 Task: Find connections with filter location Mosbach with filter topic #entrepreneurwith filter profile language English with filter current company JBEGlobal.com Job Portal with filter school Kongunadu College of Engineering and Technology with filter industry Wholesale Apparel and Sewing Supplies with filter service category Homeowners Insurance with filter keywords title Geological Engineer
Action: Mouse moved to (584, 52)
Screenshot: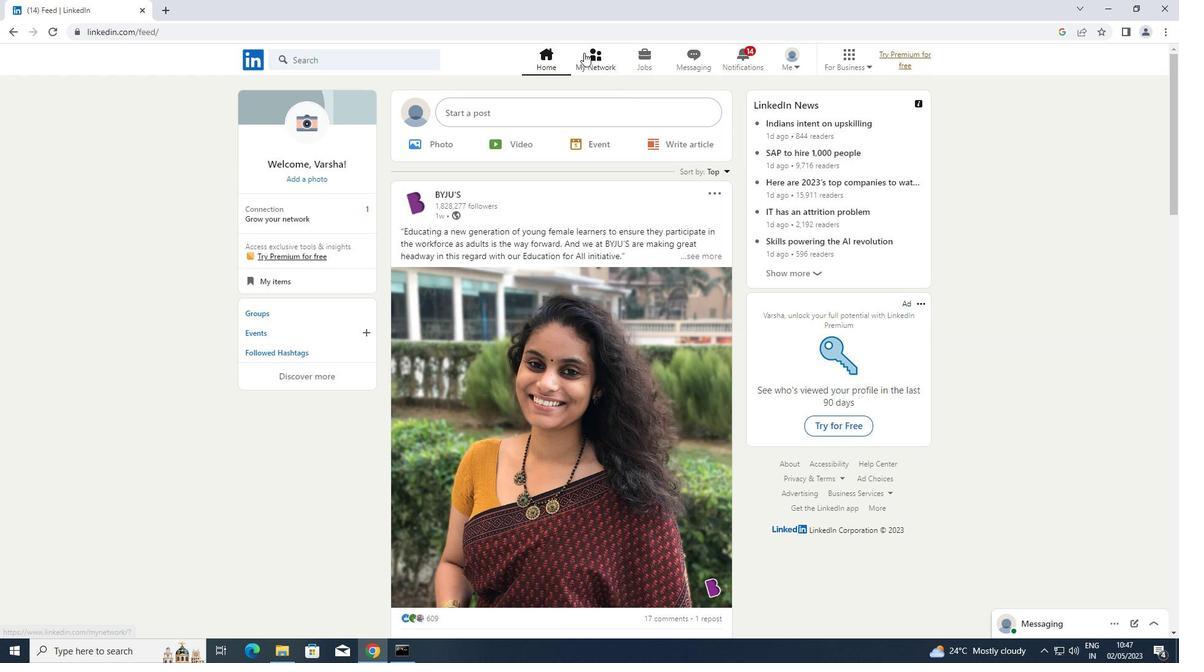 
Action: Mouse pressed left at (584, 52)
Screenshot: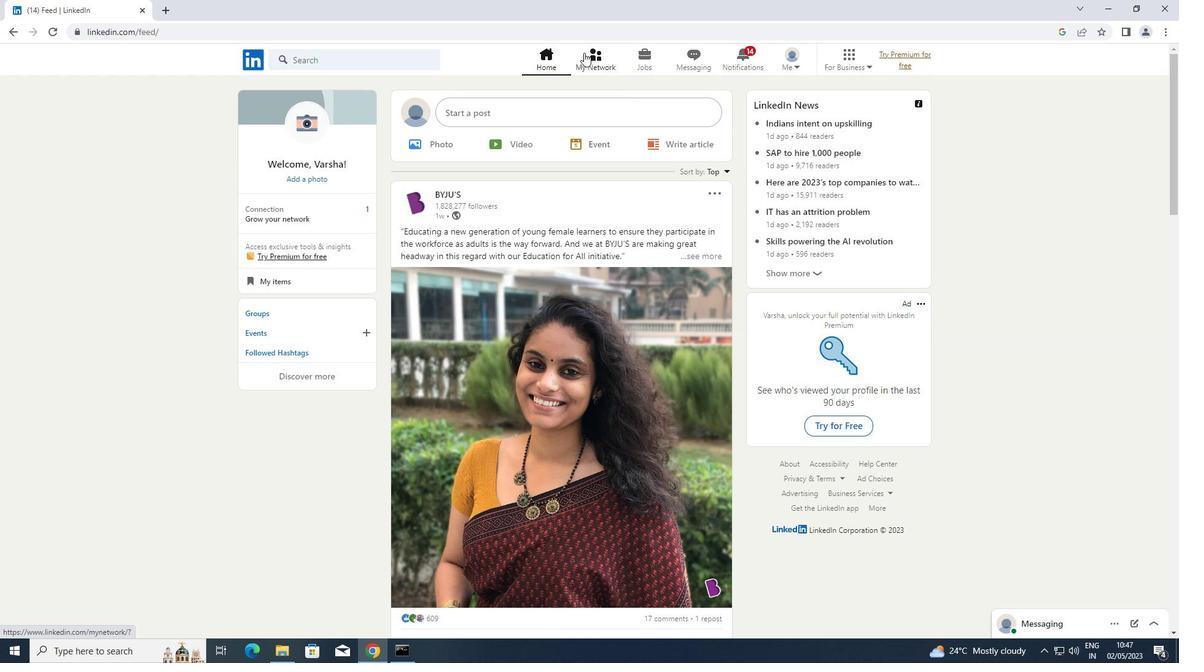 
Action: Mouse moved to (318, 125)
Screenshot: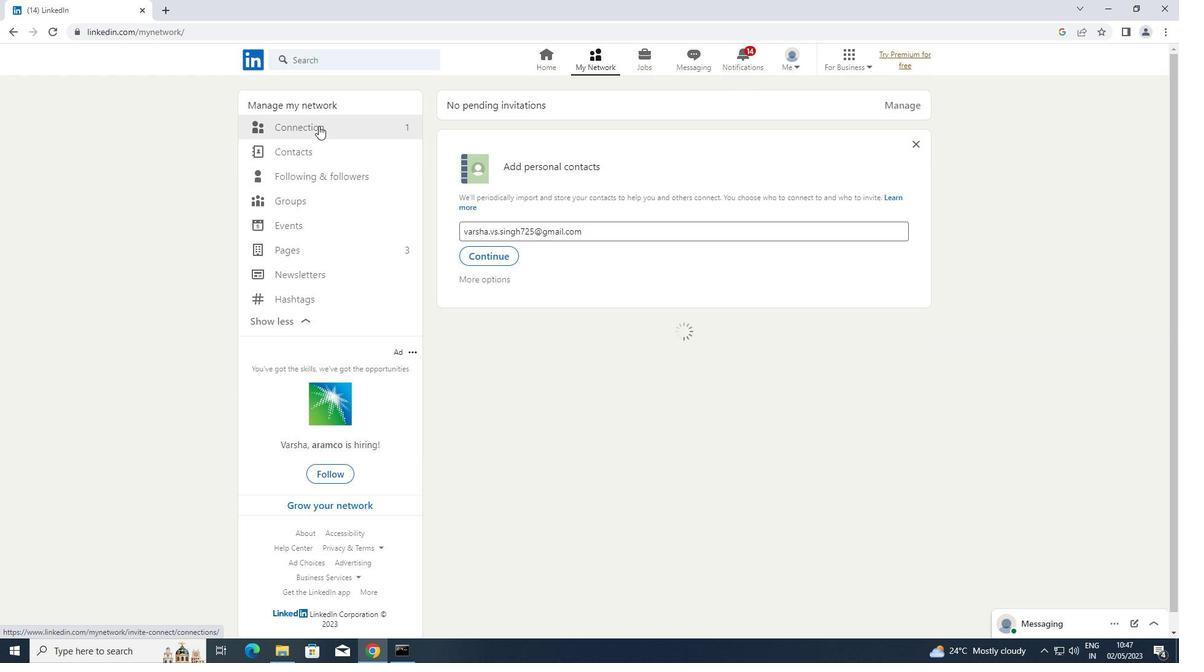 
Action: Mouse pressed left at (318, 125)
Screenshot: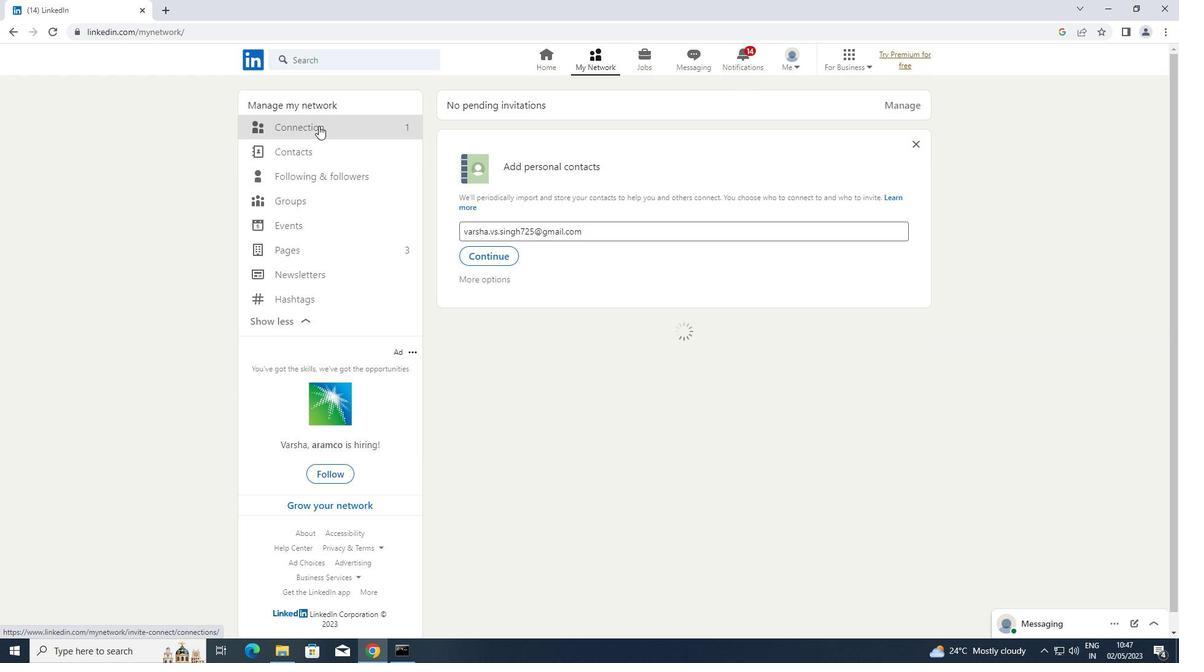 
Action: Mouse moved to (689, 127)
Screenshot: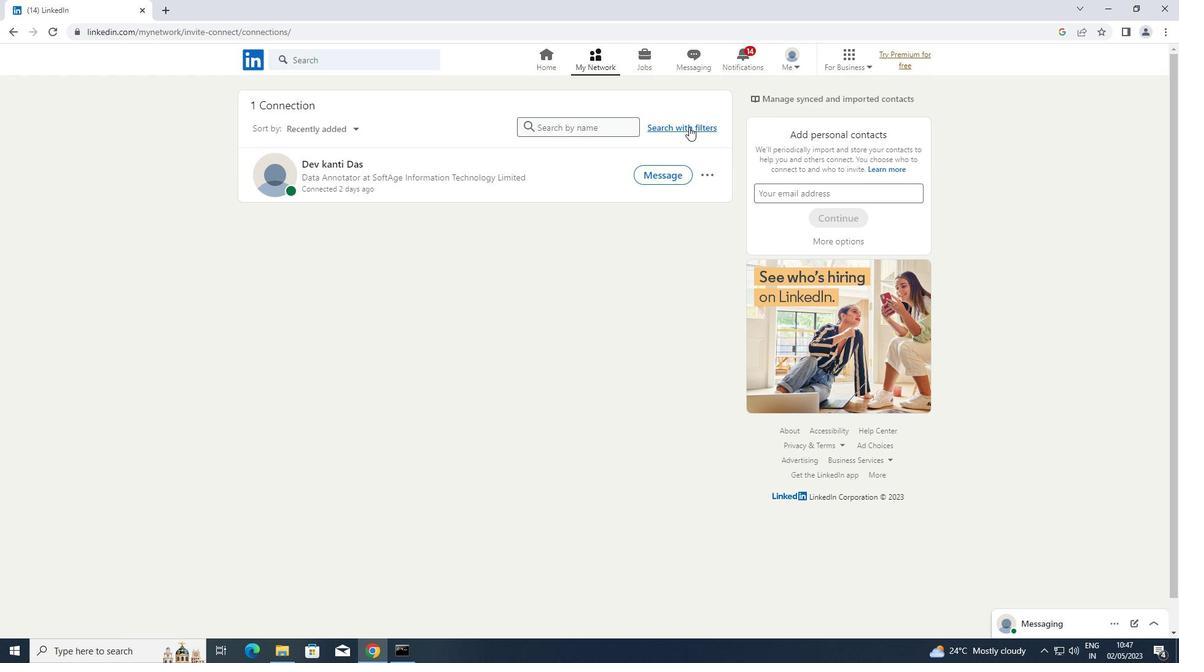 
Action: Mouse pressed left at (689, 127)
Screenshot: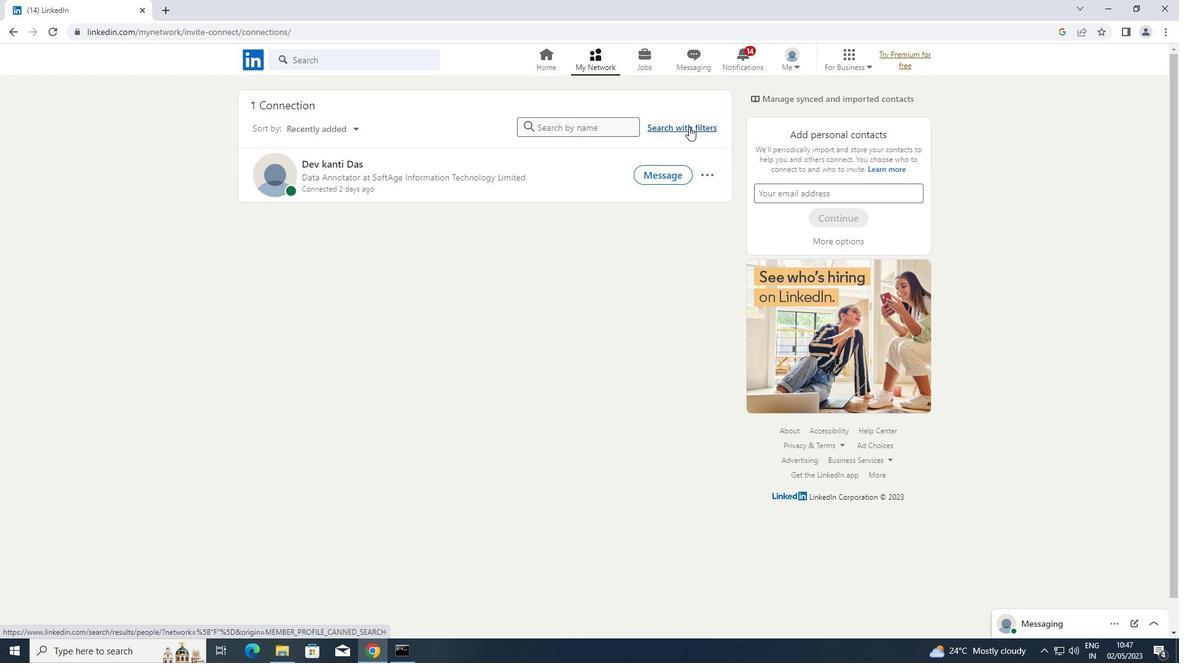 
Action: Mouse moved to (627, 98)
Screenshot: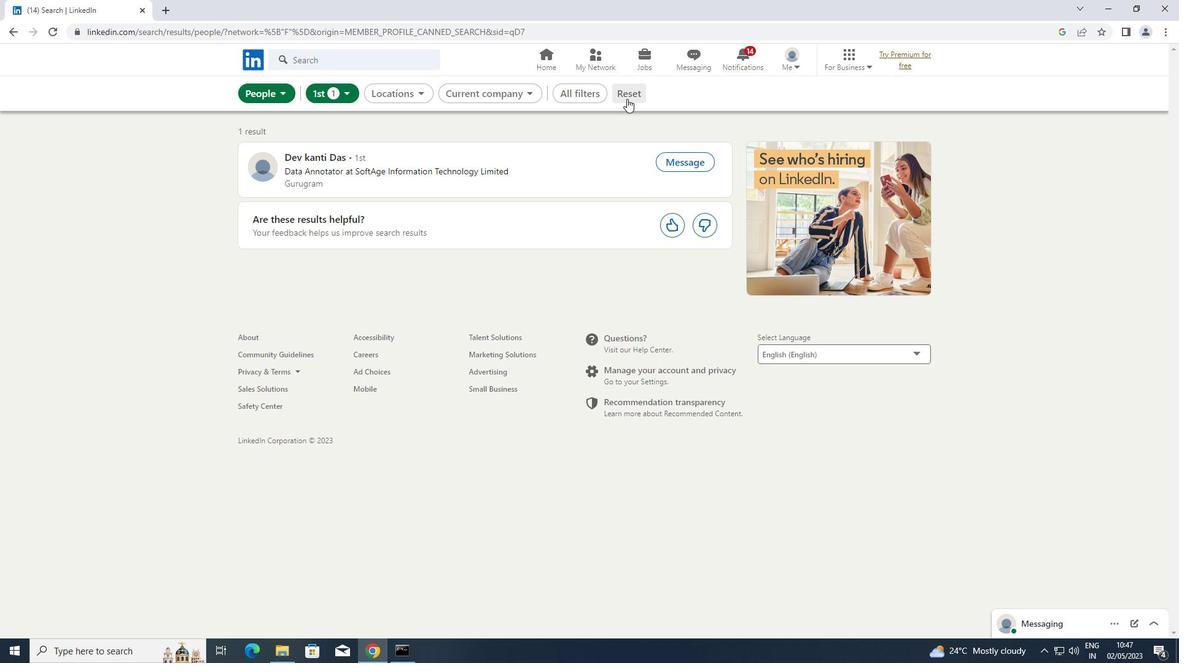 
Action: Mouse pressed left at (627, 98)
Screenshot: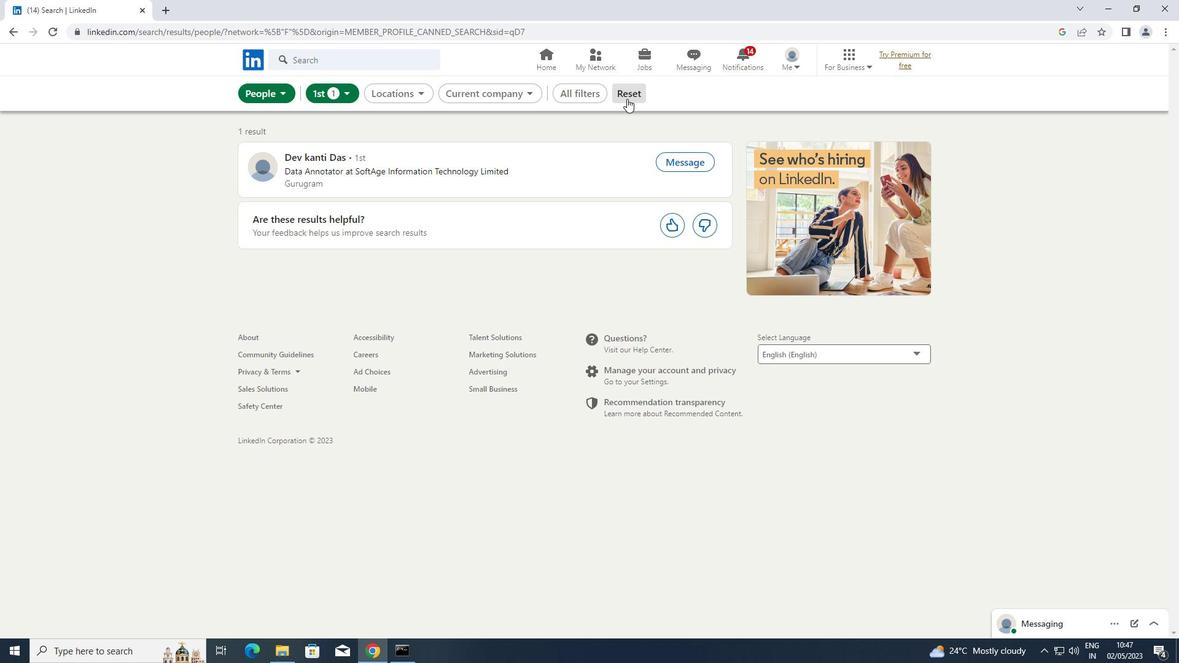 
Action: Mouse moved to (609, 95)
Screenshot: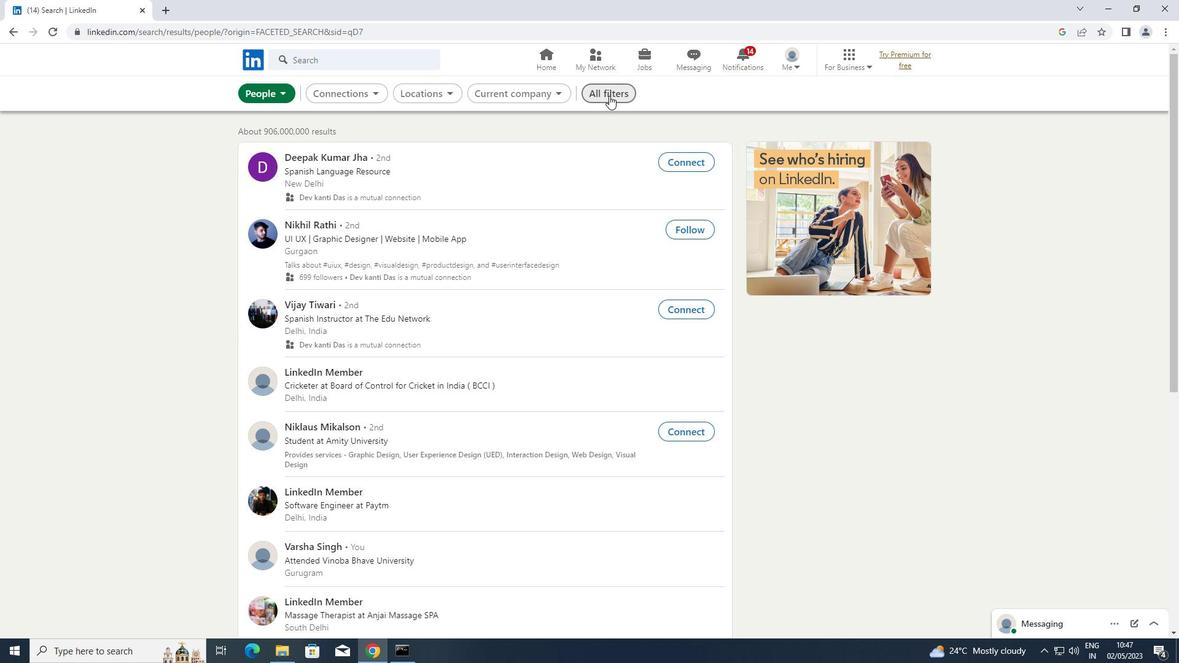 
Action: Mouse pressed left at (609, 95)
Screenshot: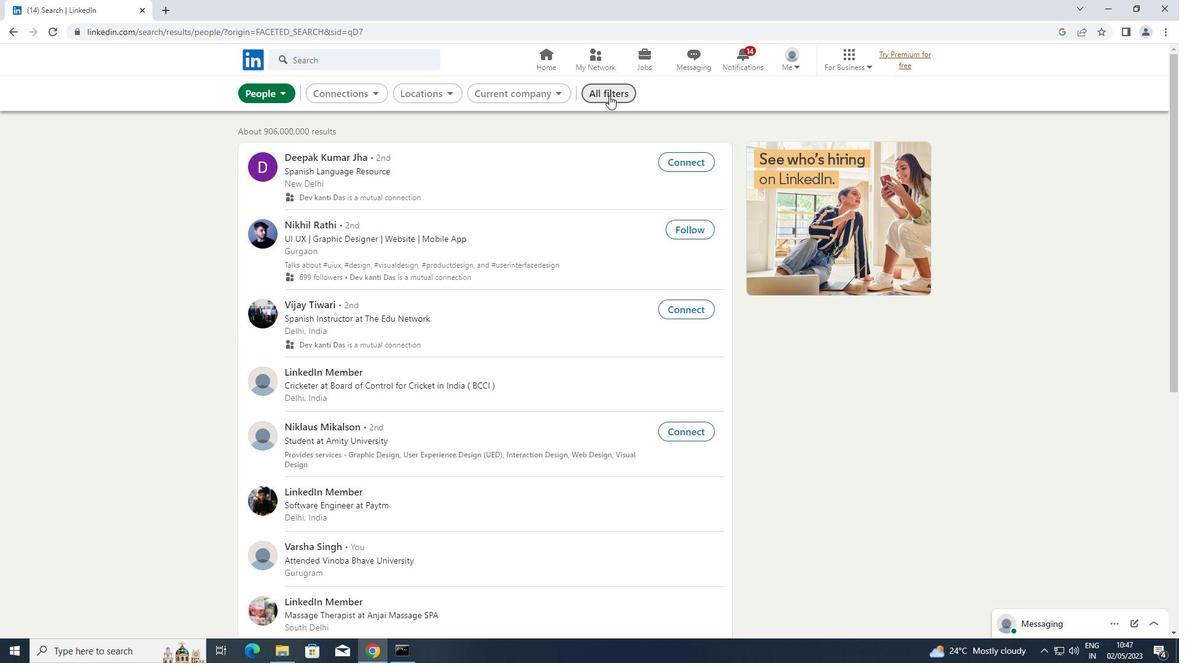 
Action: Mouse moved to (818, 262)
Screenshot: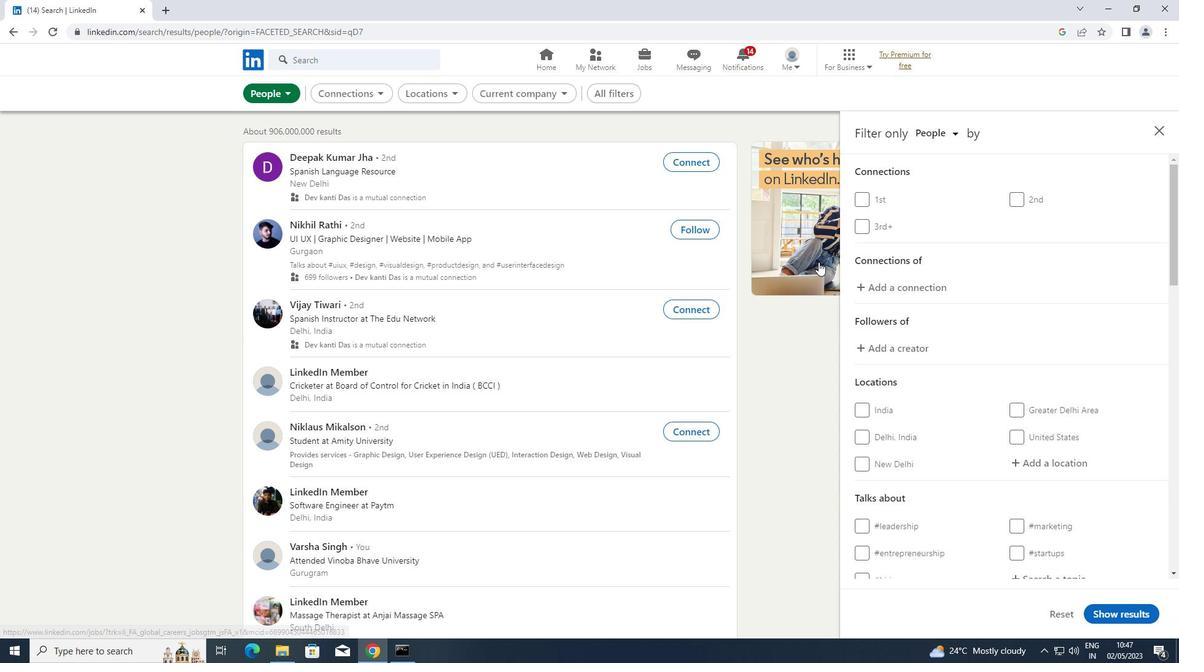 
Action: Mouse scrolled (818, 261) with delta (0, 0)
Screenshot: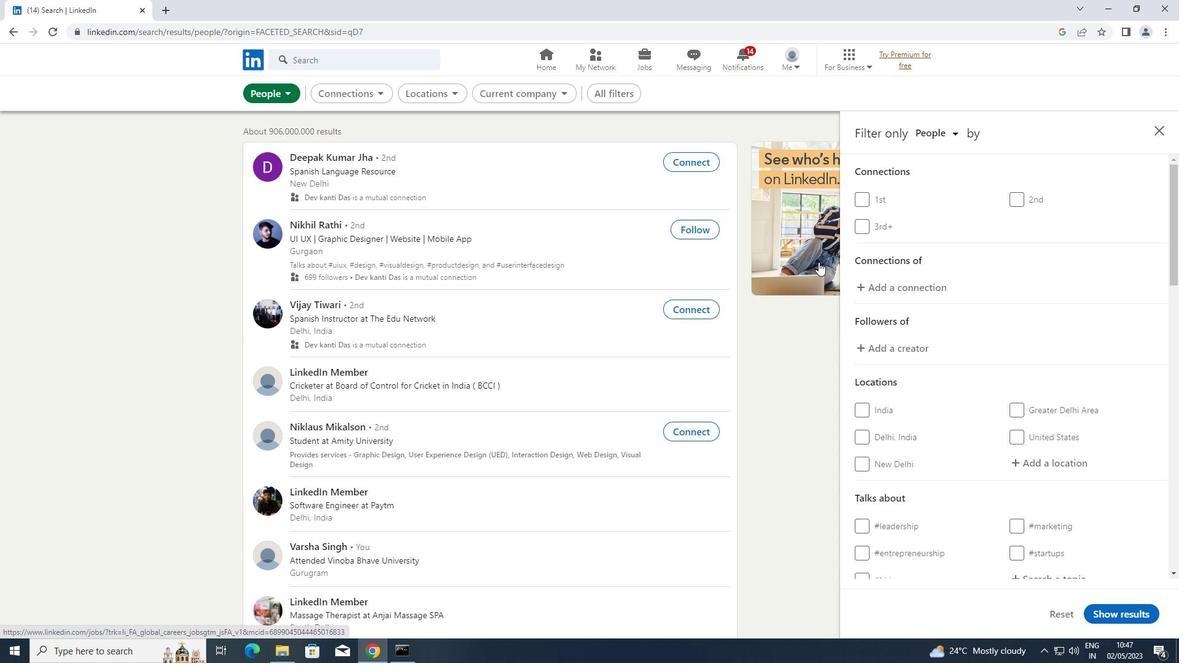 
Action: Mouse scrolled (818, 261) with delta (0, 0)
Screenshot: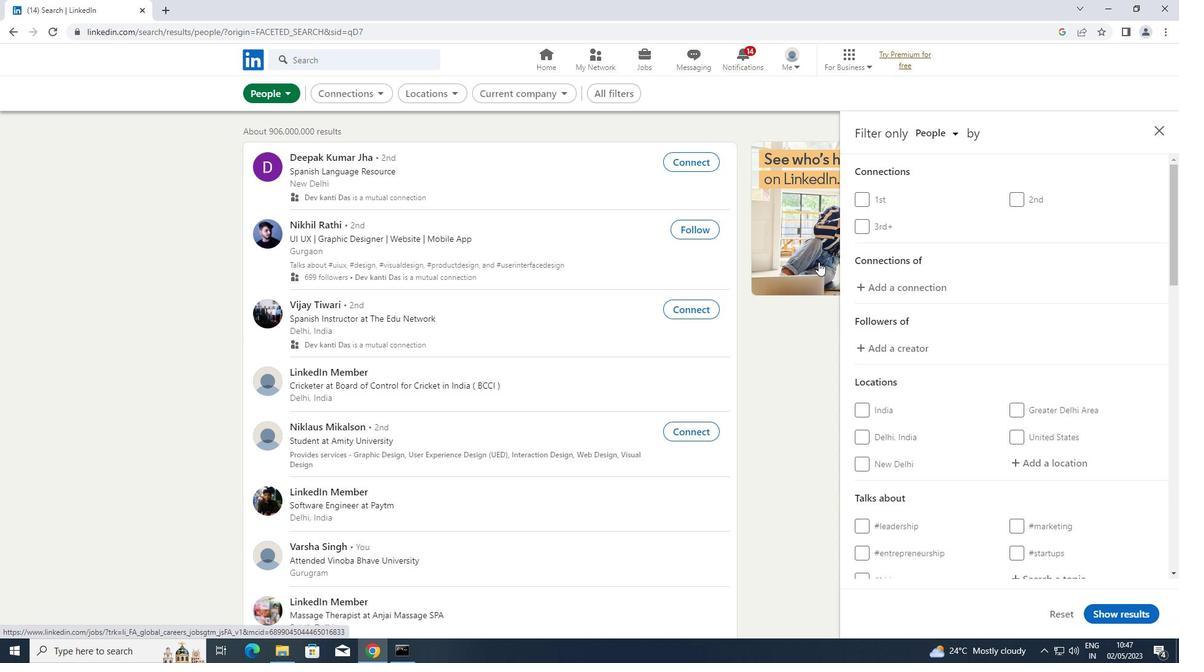
Action: Mouse scrolled (818, 261) with delta (0, 0)
Screenshot: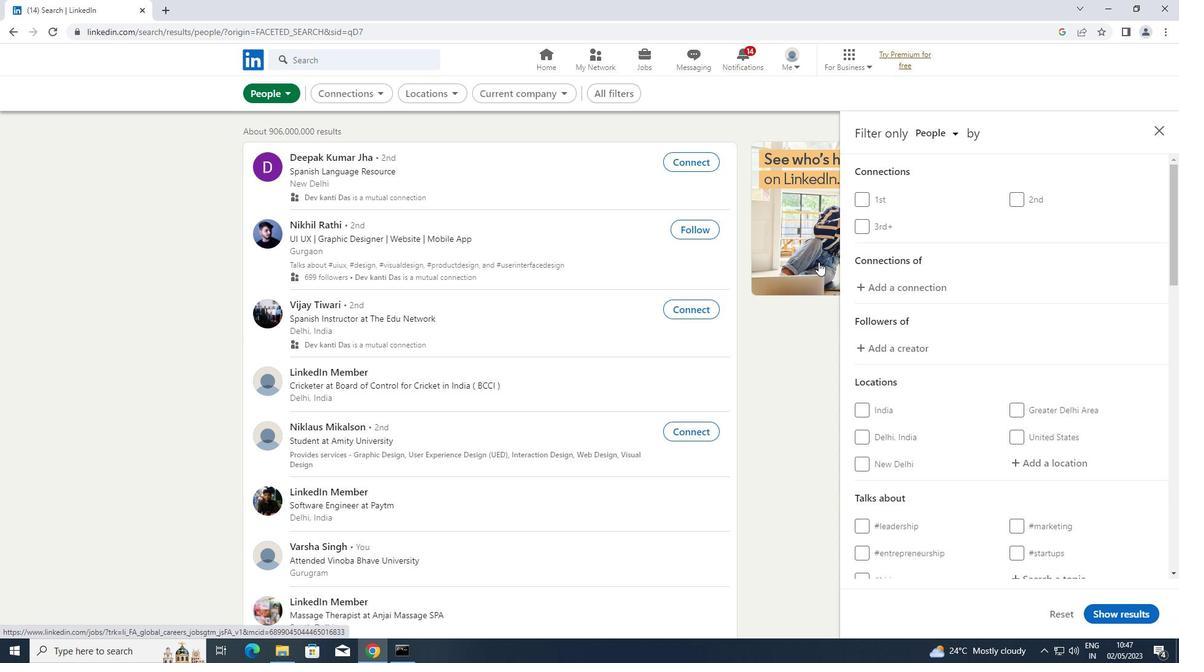 
Action: Mouse moved to (1062, 462)
Screenshot: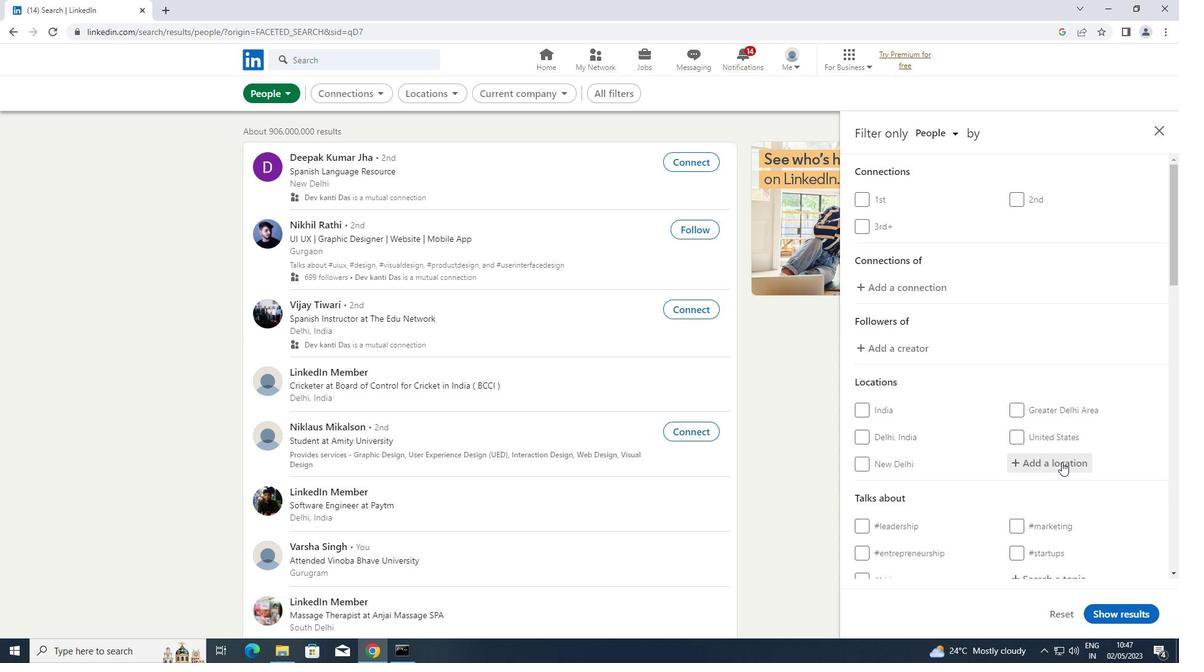
Action: Mouse pressed left at (1062, 462)
Screenshot: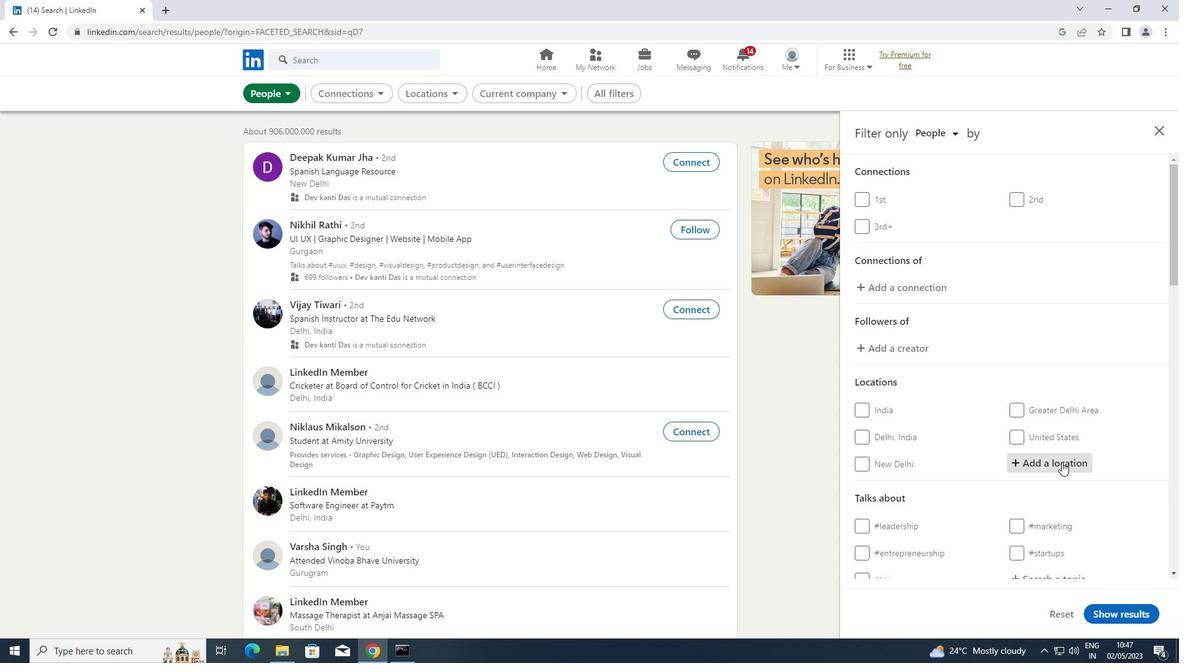
Action: Key pressed <Key.shift>MOSBACH
Screenshot: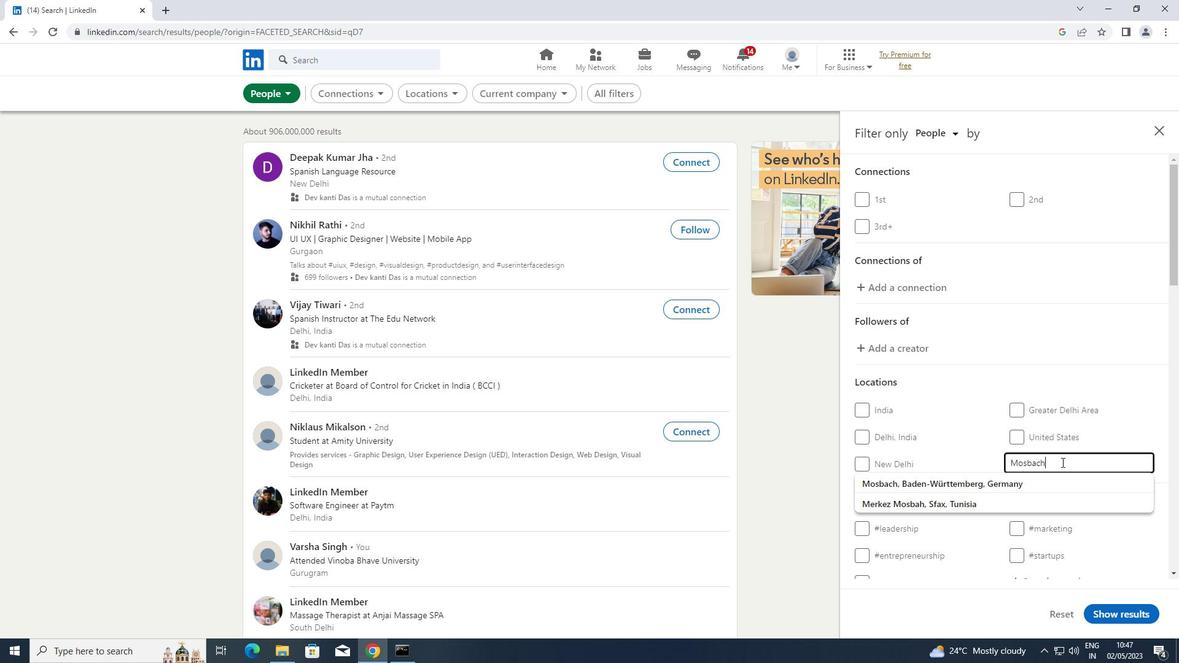 
Action: Mouse moved to (993, 519)
Screenshot: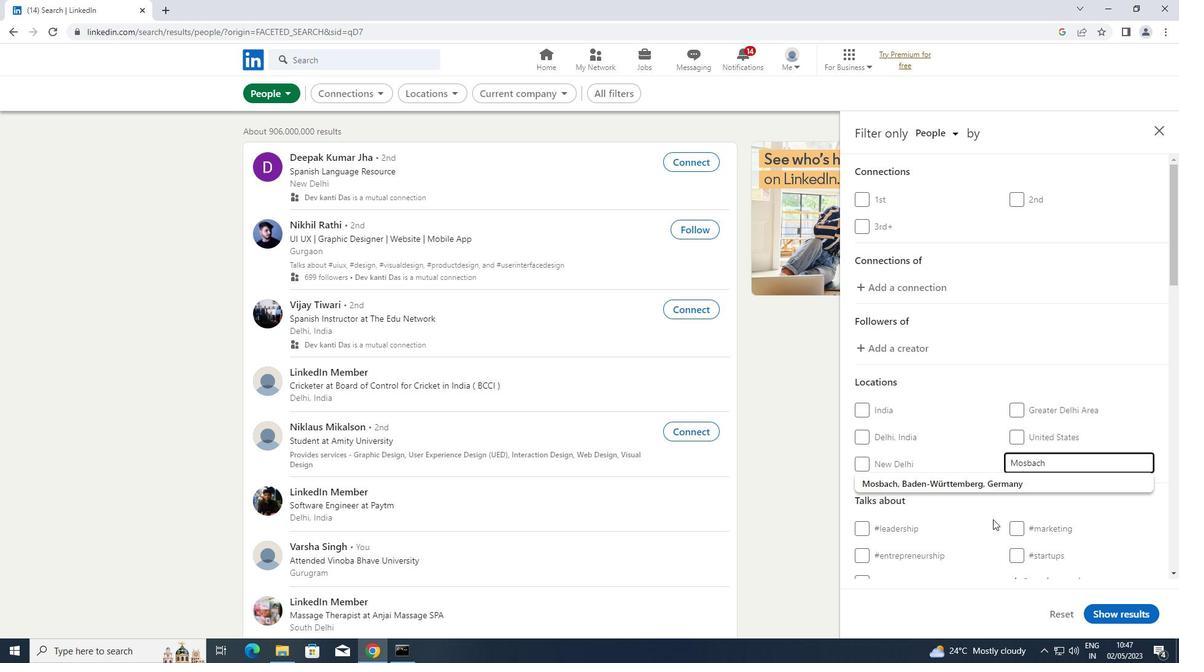 
Action: Mouse scrolled (993, 519) with delta (0, 0)
Screenshot: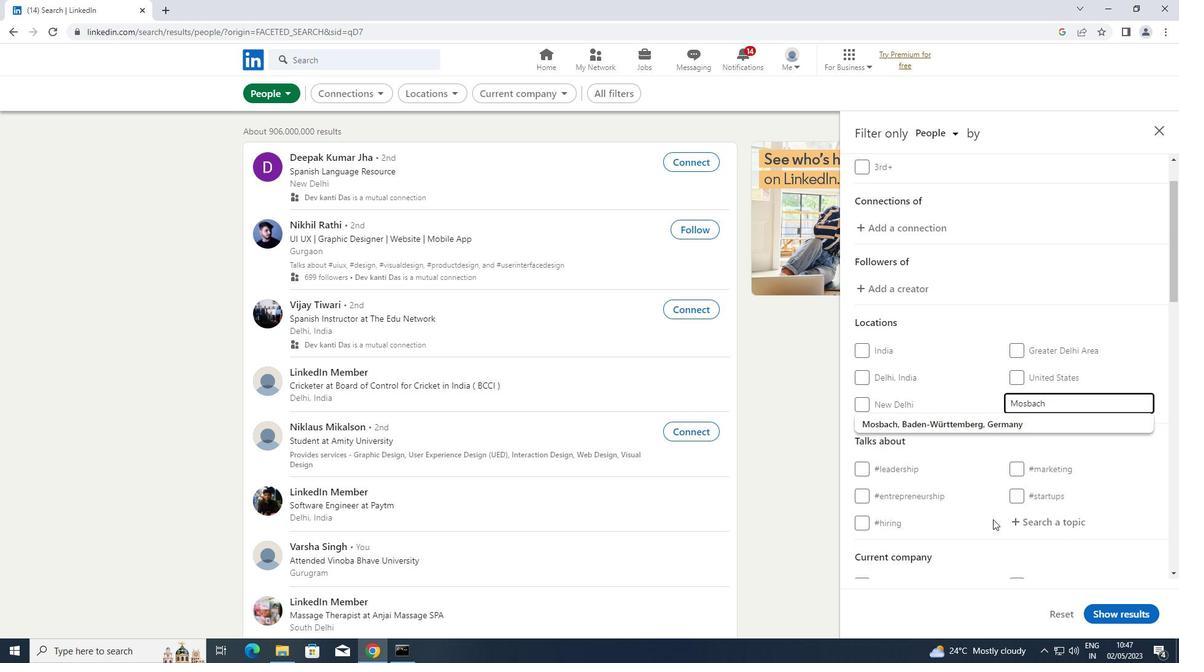 
Action: Mouse scrolled (993, 519) with delta (0, 0)
Screenshot: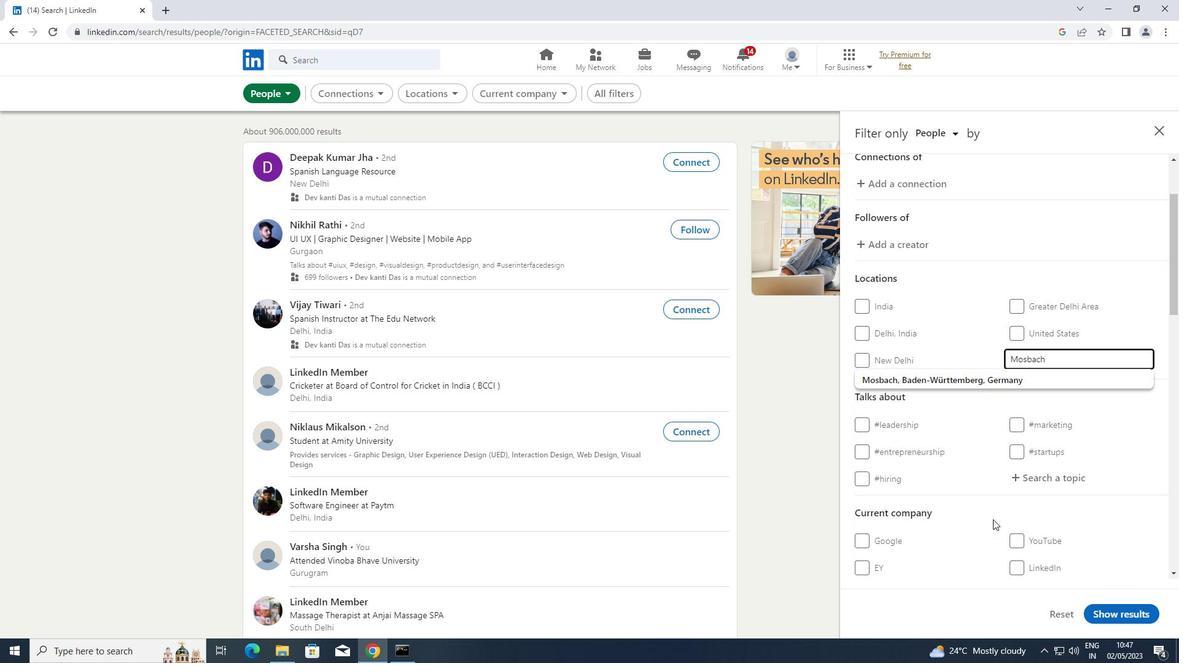 
Action: Mouse moved to (1037, 454)
Screenshot: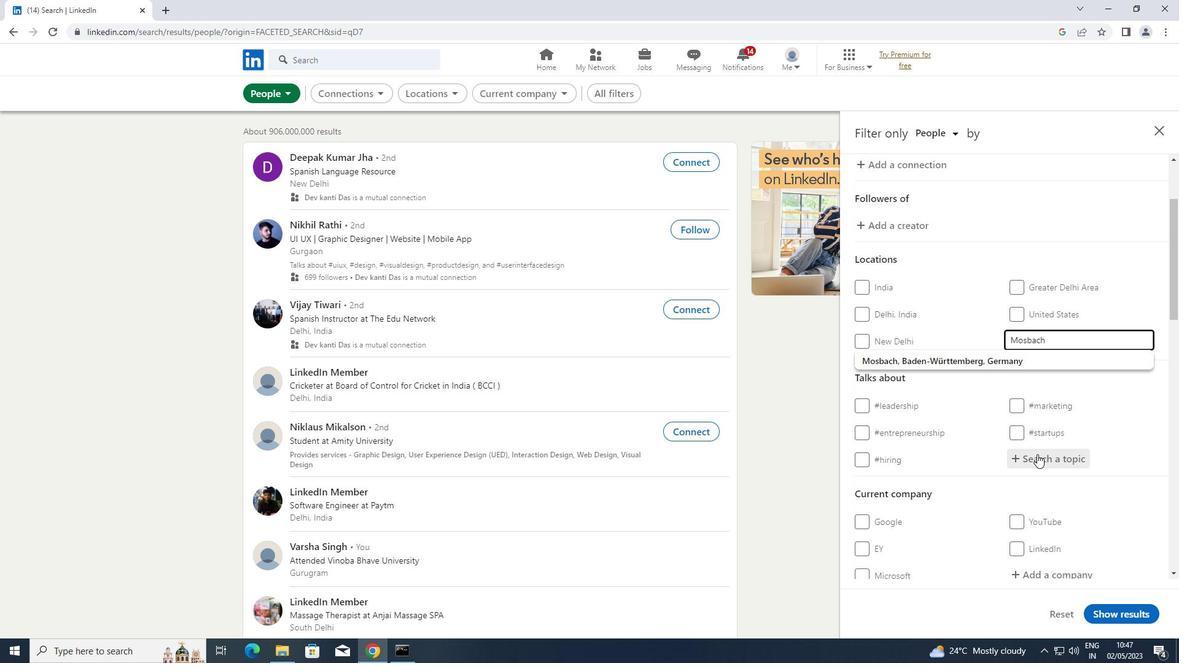 
Action: Mouse pressed left at (1037, 454)
Screenshot: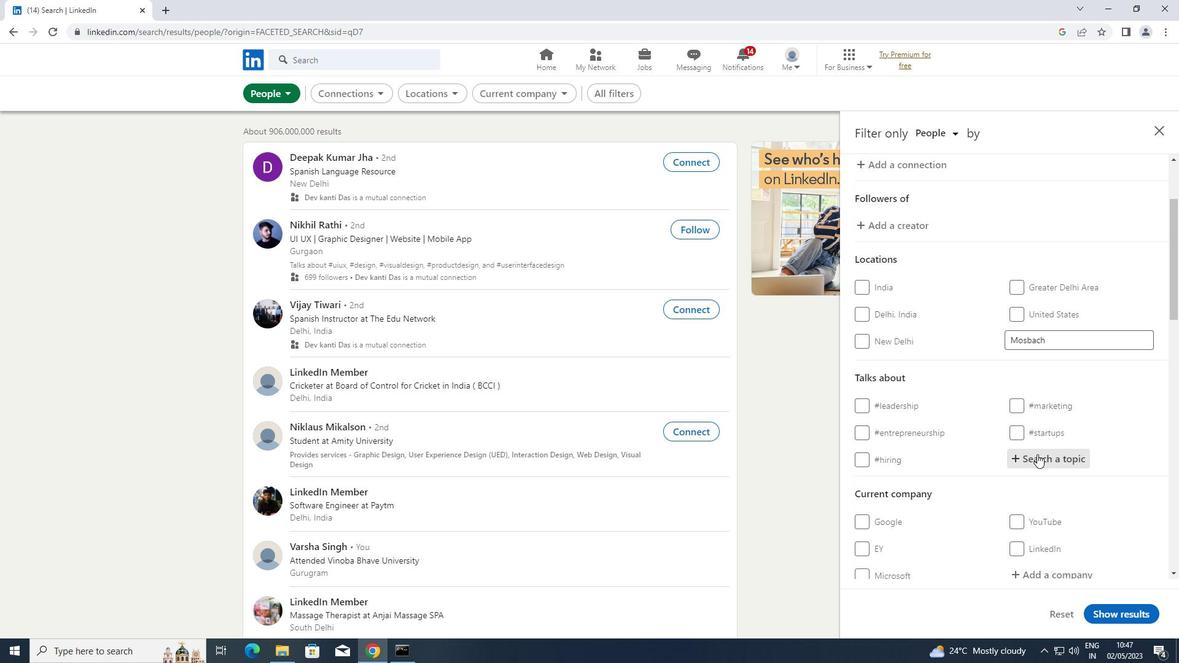 
Action: Key pressed ENTREPRENEUR
Screenshot: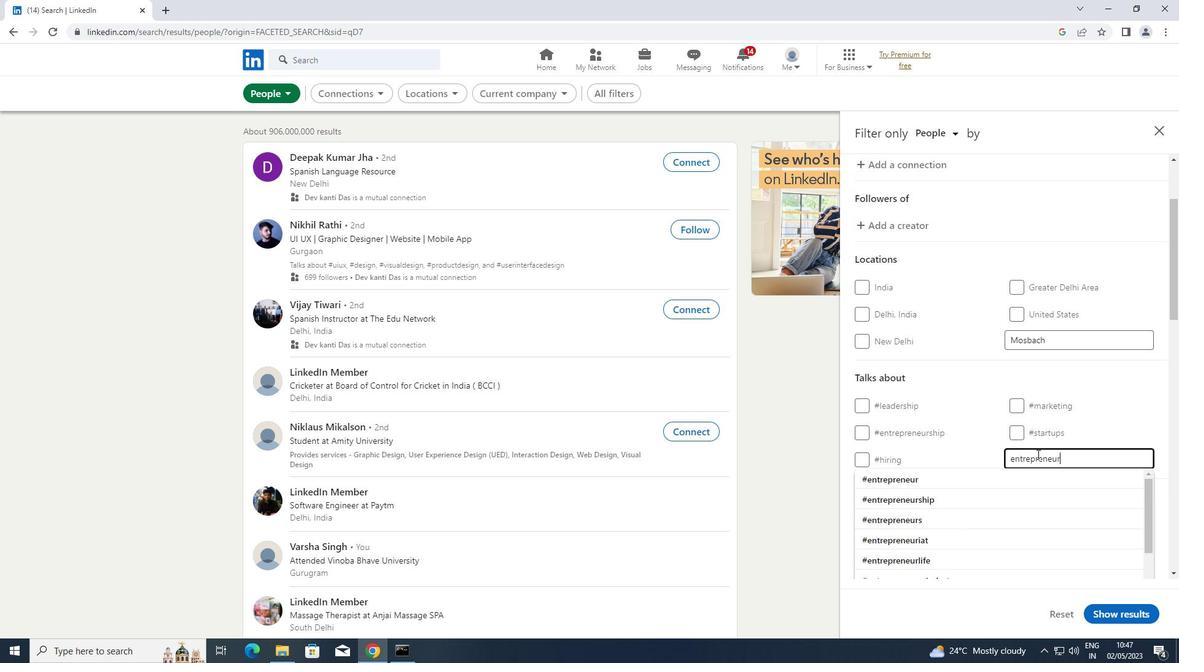 
Action: Mouse moved to (955, 472)
Screenshot: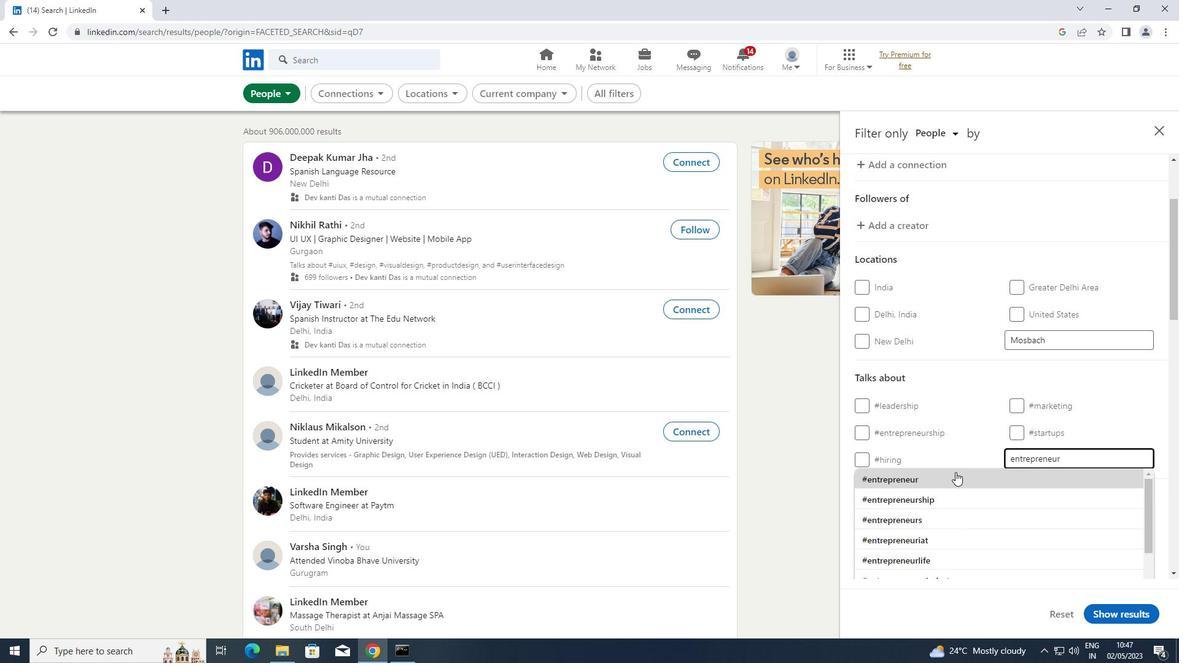 
Action: Mouse pressed left at (955, 472)
Screenshot: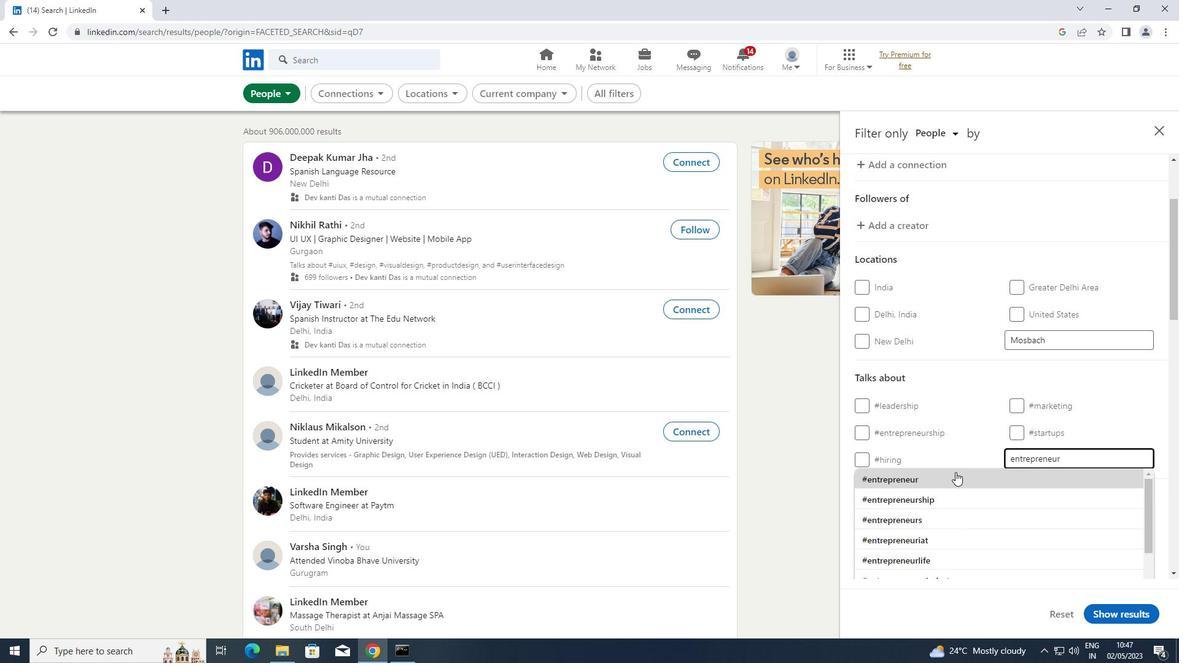 
Action: Mouse scrolled (955, 471) with delta (0, 0)
Screenshot: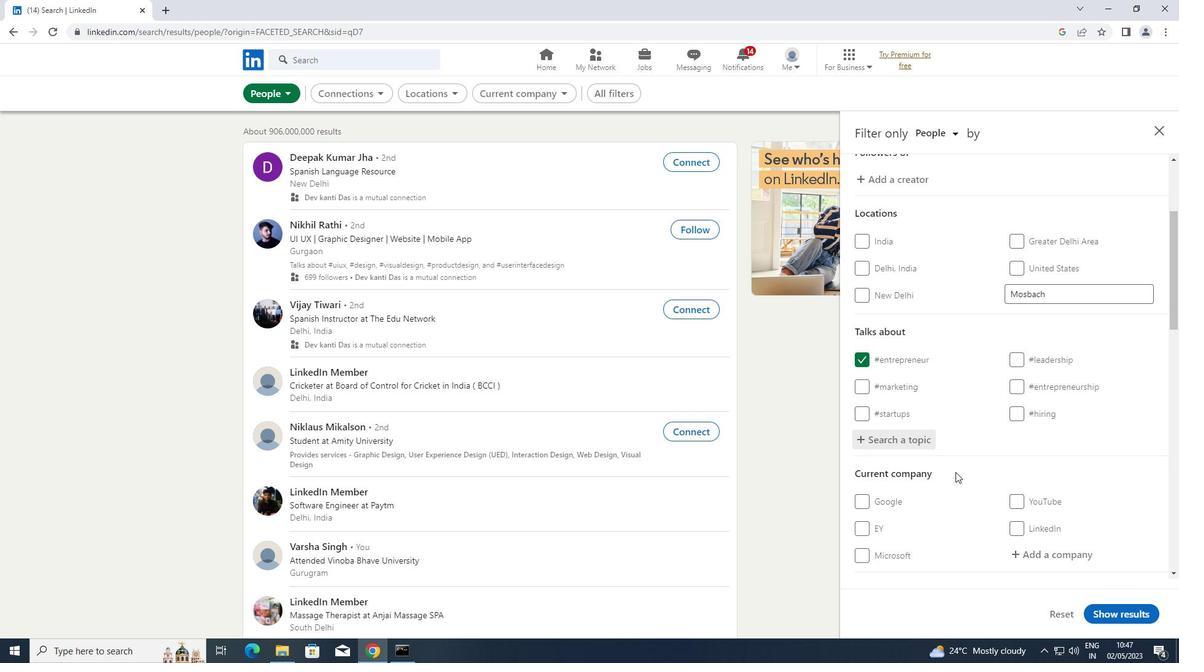 
Action: Mouse scrolled (955, 471) with delta (0, 0)
Screenshot: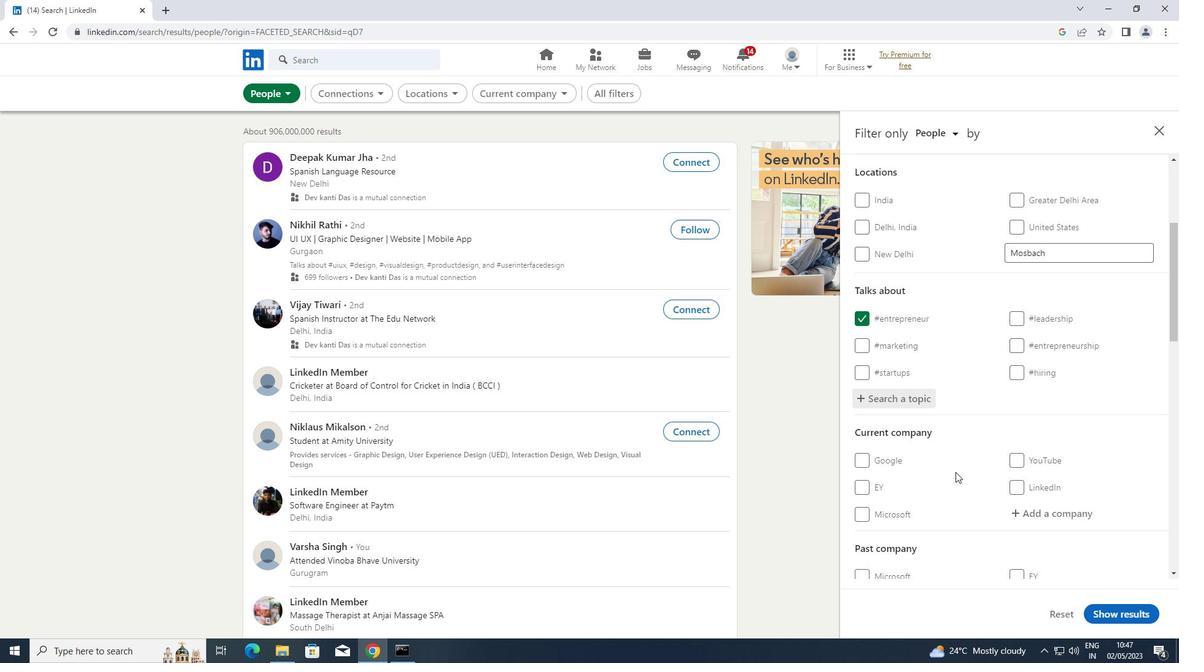 
Action: Mouse scrolled (955, 471) with delta (0, 0)
Screenshot: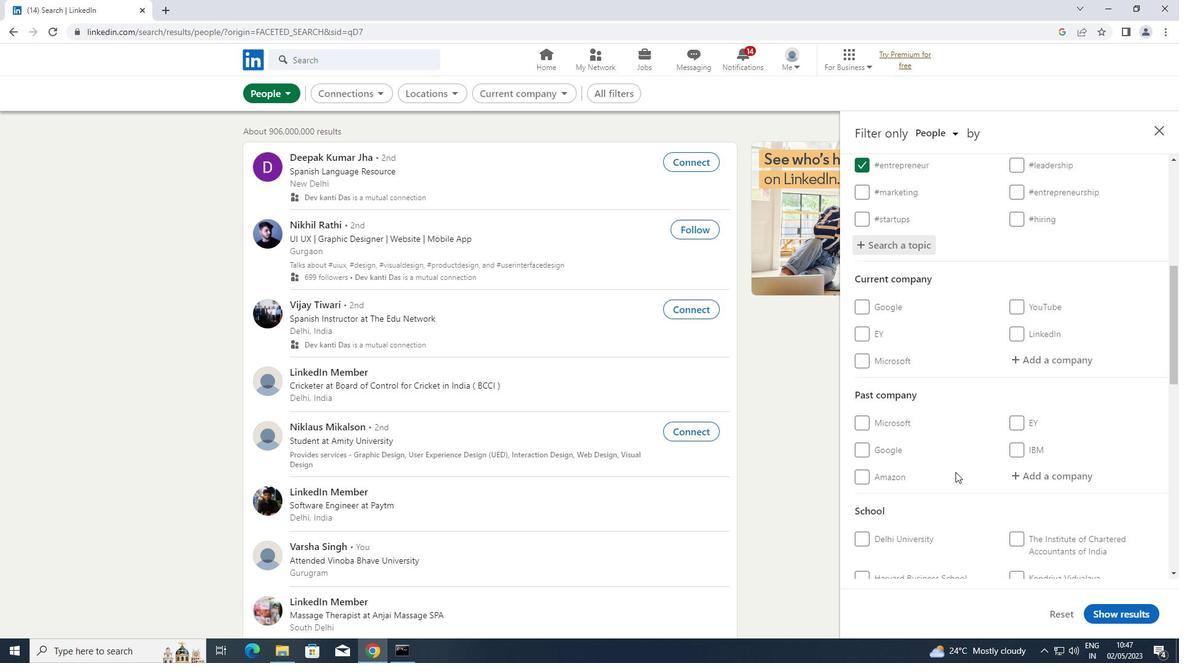
Action: Mouse scrolled (955, 471) with delta (0, 0)
Screenshot: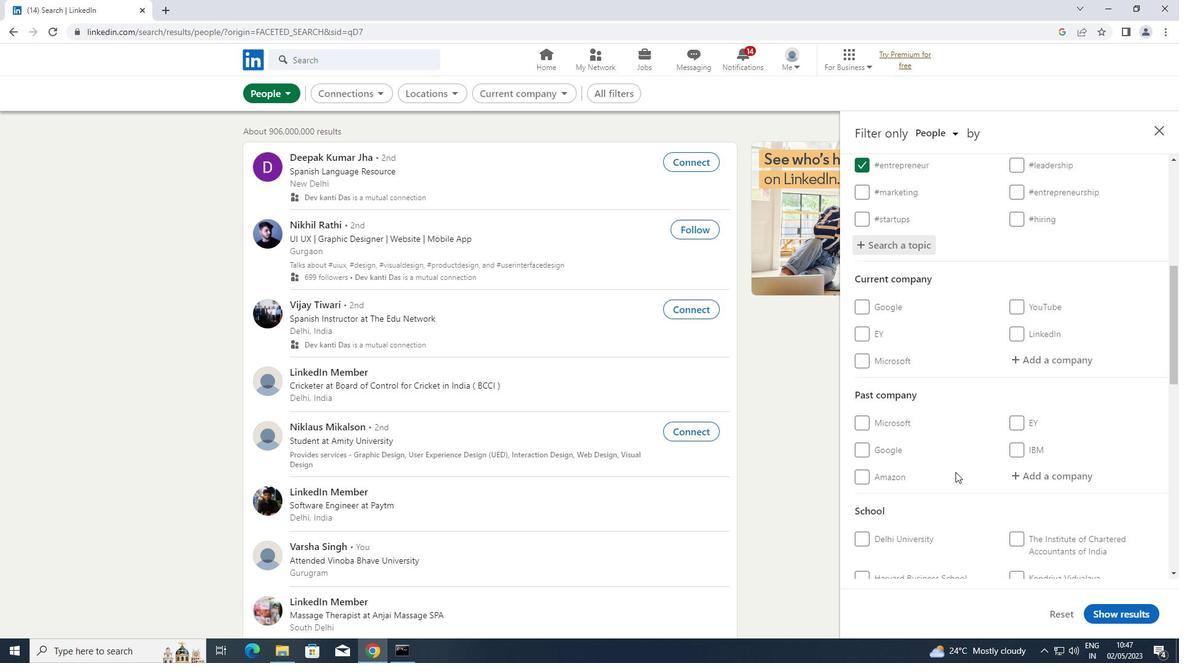 
Action: Mouse scrolled (955, 471) with delta (0, 0)
Screenshot: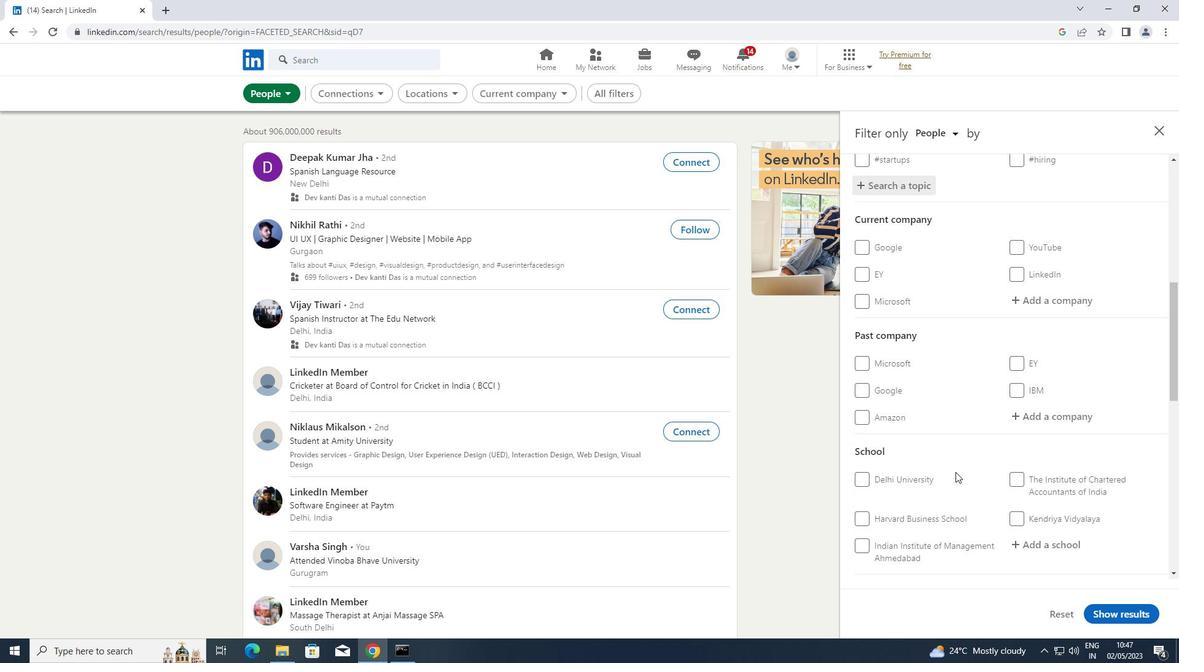 
Action: Mouse scrolled (955, 471) with delta (0, 0)
Screenshot: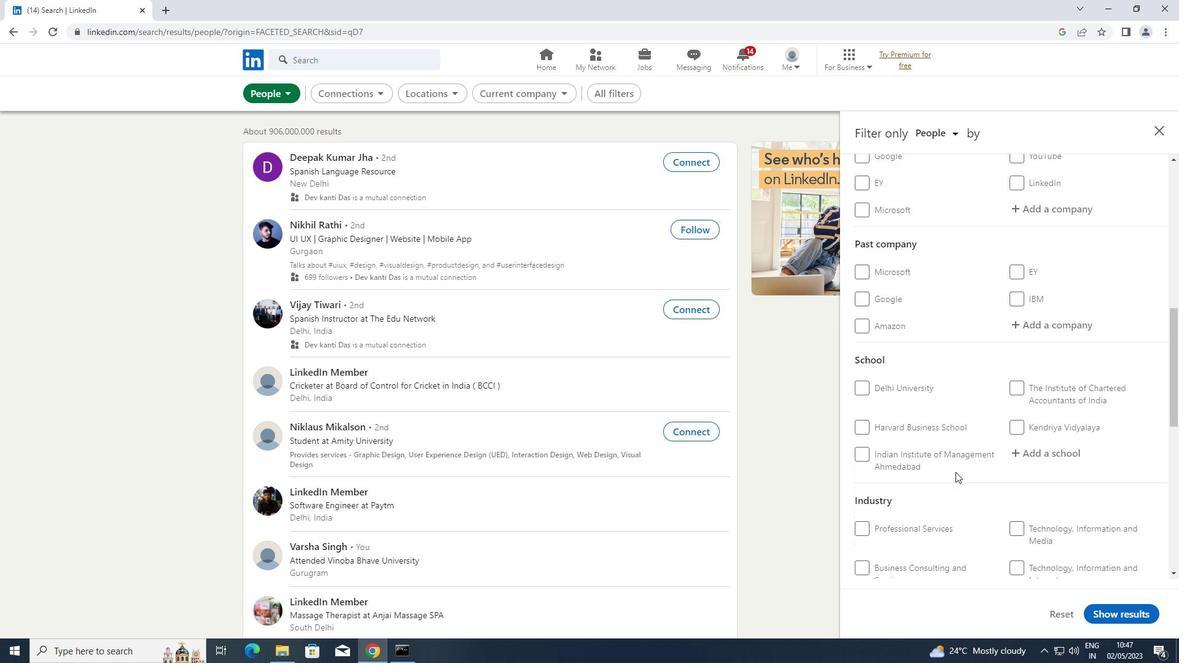 
Action: Mouse scrolled (955, 471) with delta (0, 0)
Screenshot: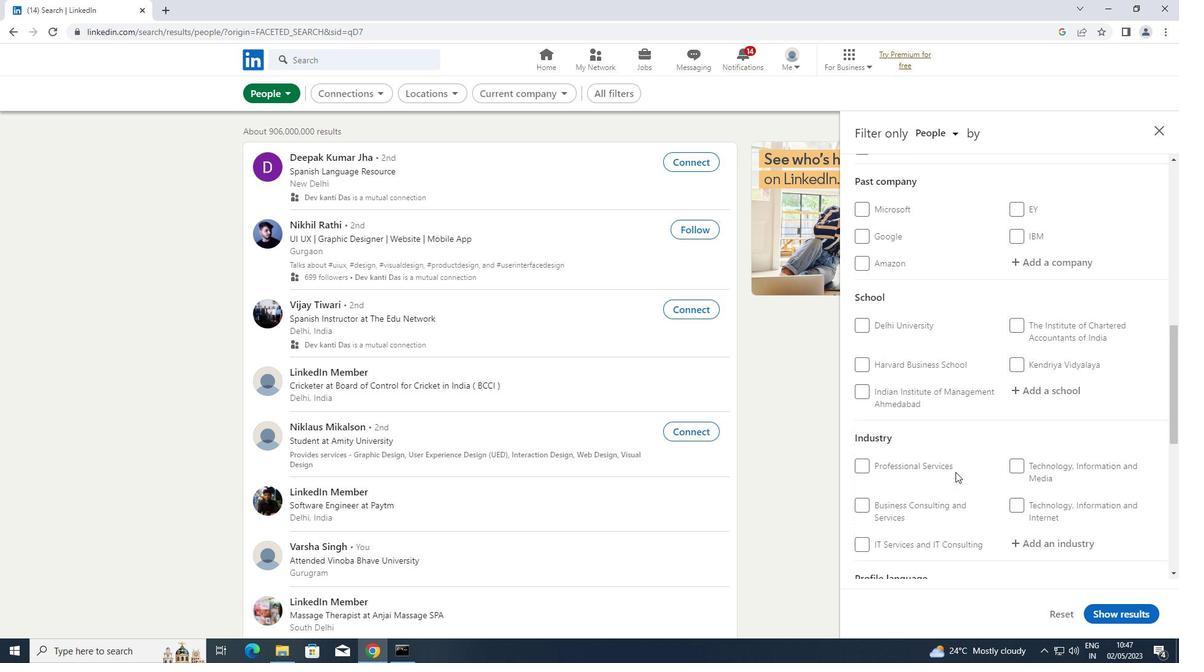 
Action: Mouse scrolled (955, 471) with delta (0, 0)
Screenshot: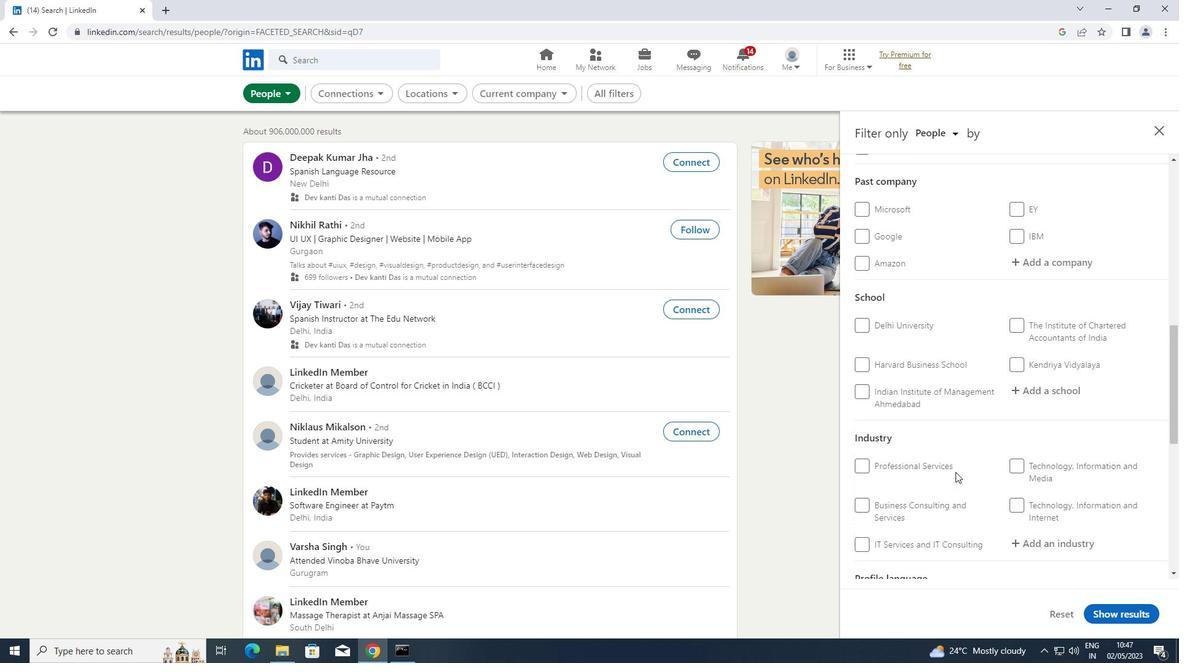 
Action: Mouse scrolled (955, 471) with delta (0, 0)
Screenshot: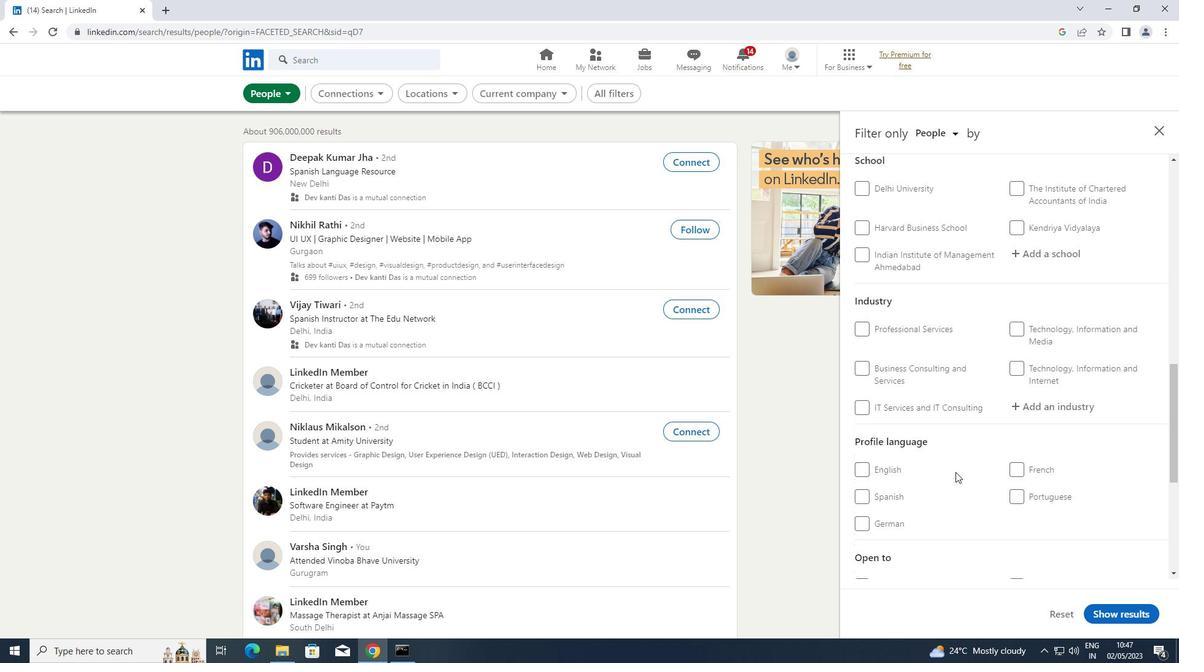
Action: Mouse scrolled (955, 471) with delta (0, 0)
Screenshot: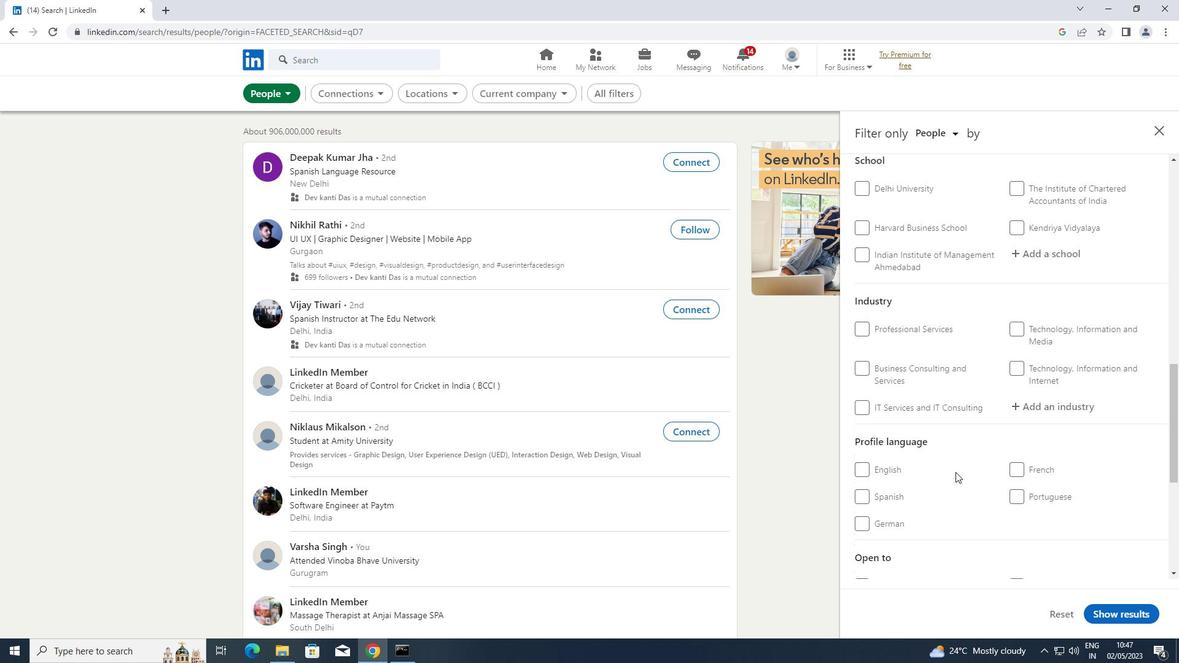 
Action: Mouse scrolled (955, 471) with delta (0, 0)
Screenshot: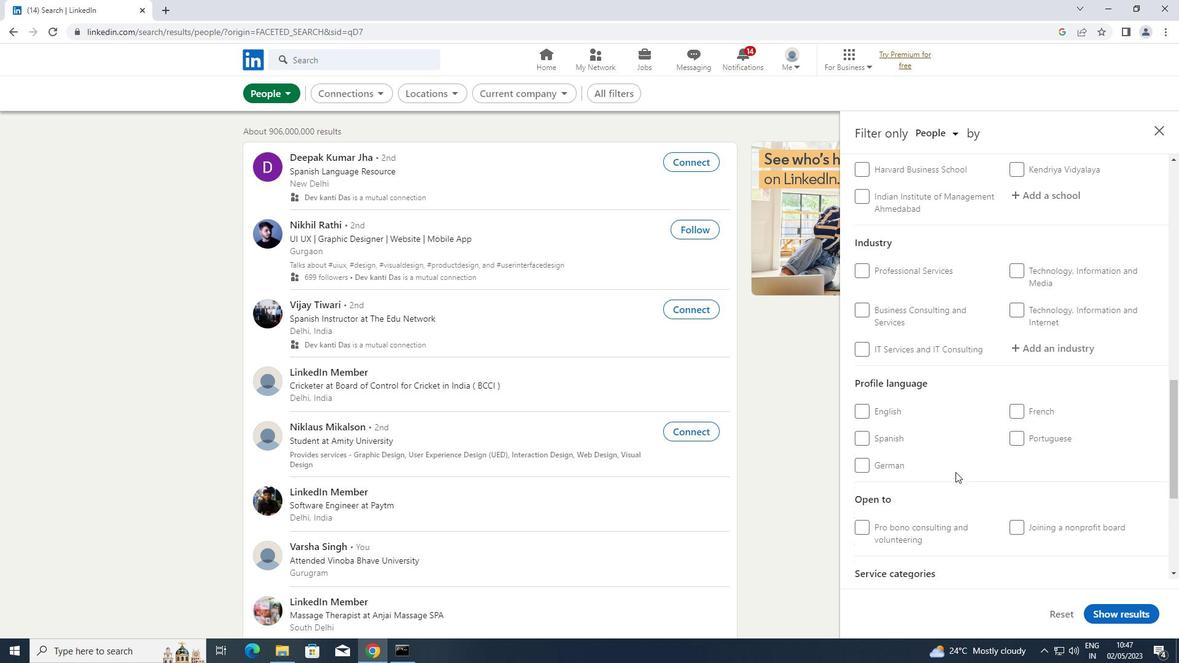 
Action: Mouse moved to (860, 387)
Screenshot: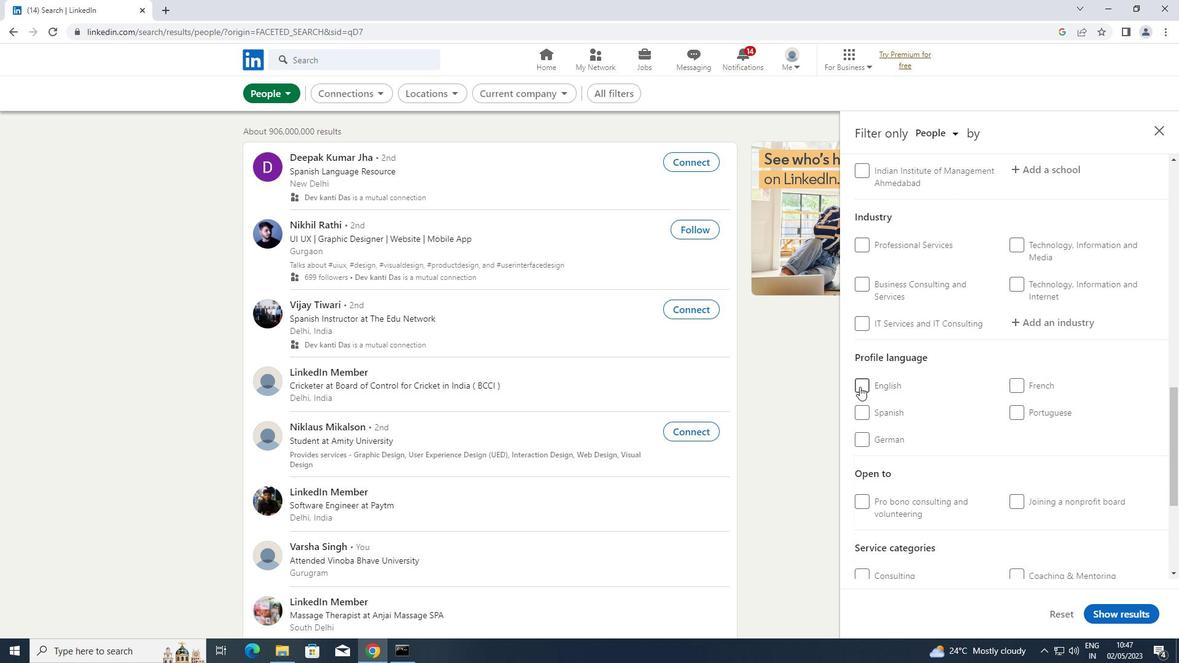 
Action: Mouse pressed left at (860, 387)
Screenshot: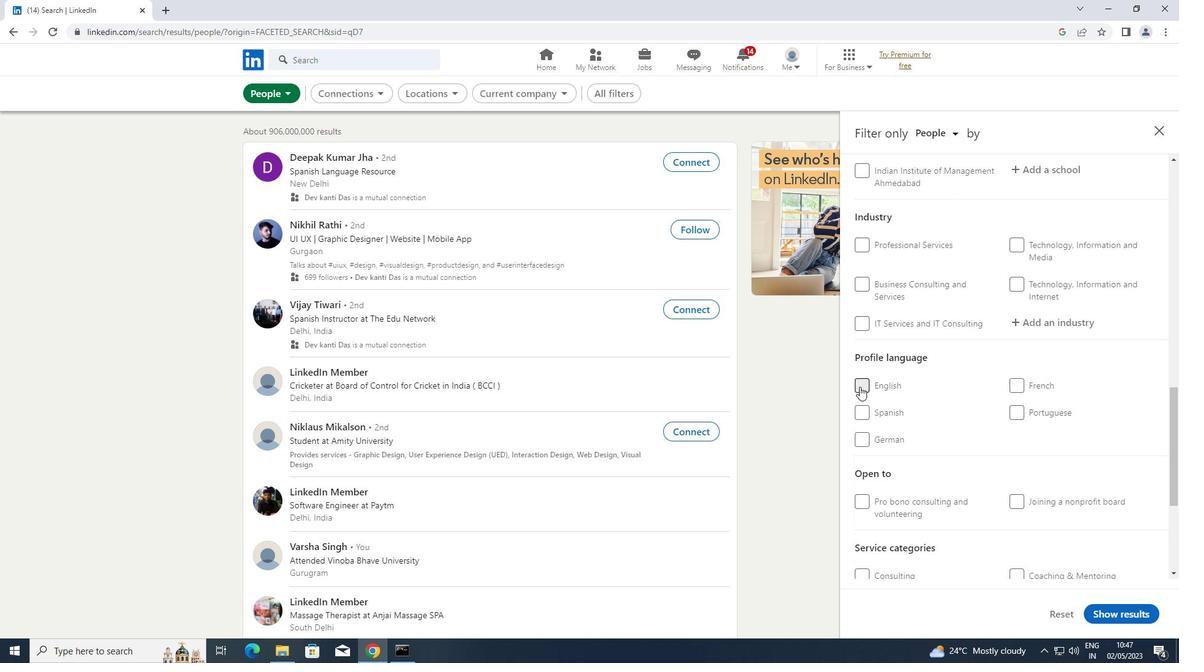 
Action: Mouse moved to (1028, 417)
Screenshot: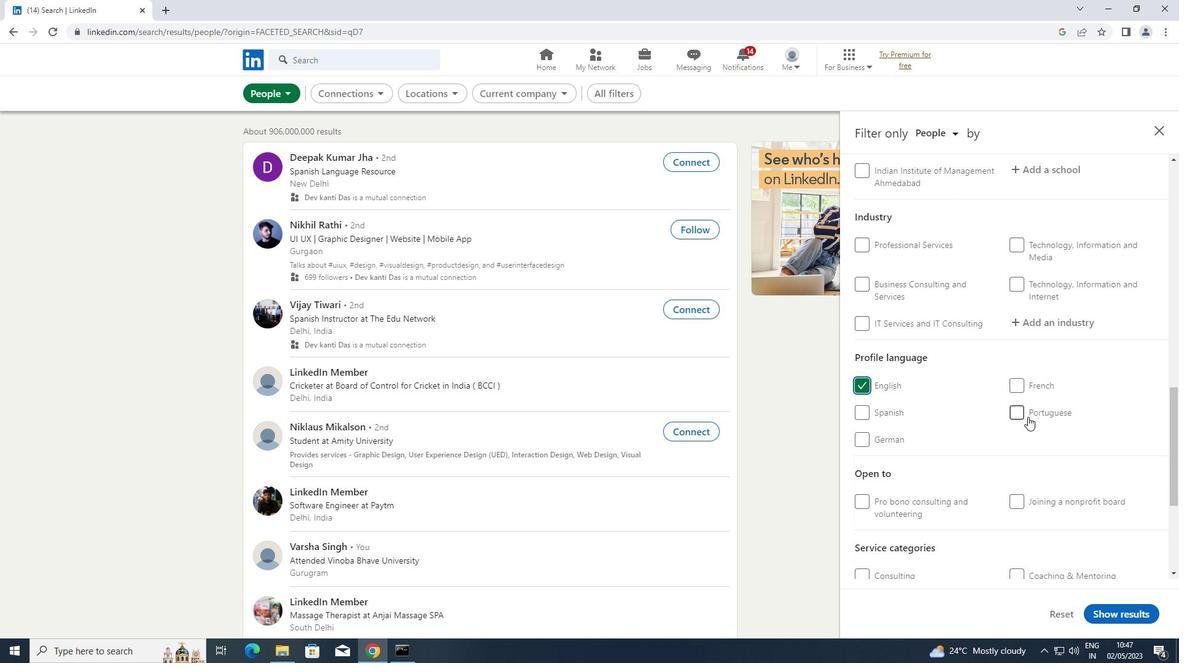 
Action: Mouse scrolled (1028, 417) with delta (0, 0)
Screenshot: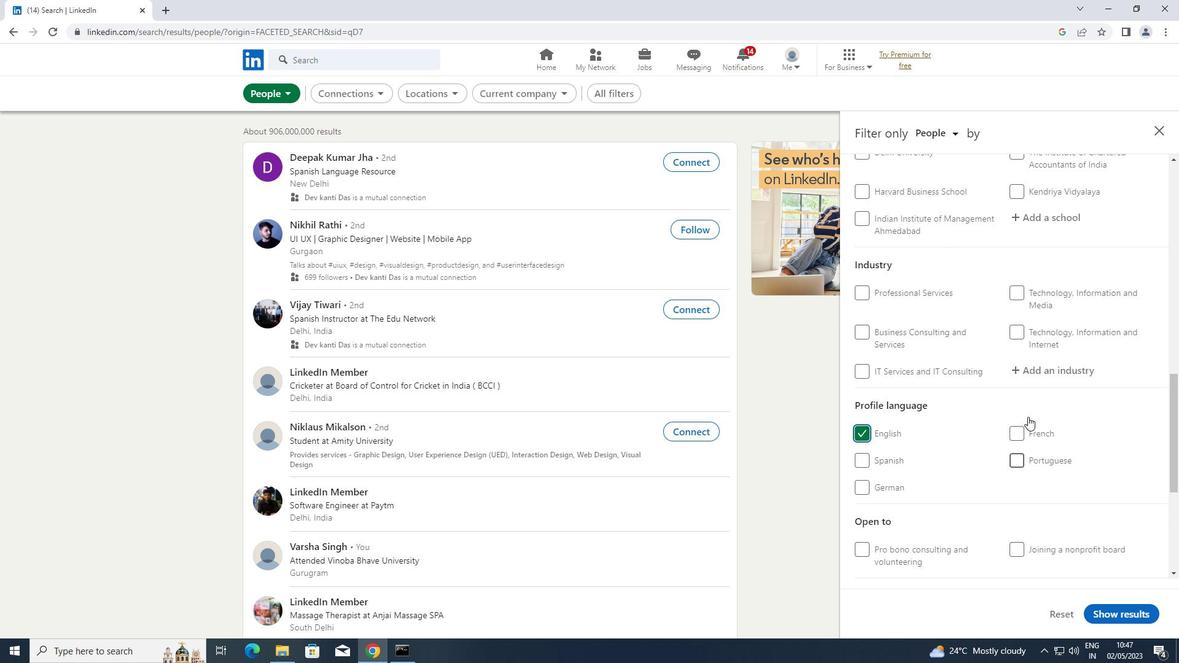 
Action: Mouse scrolled (1028, 417) with delta (0, 0)
Screenshot: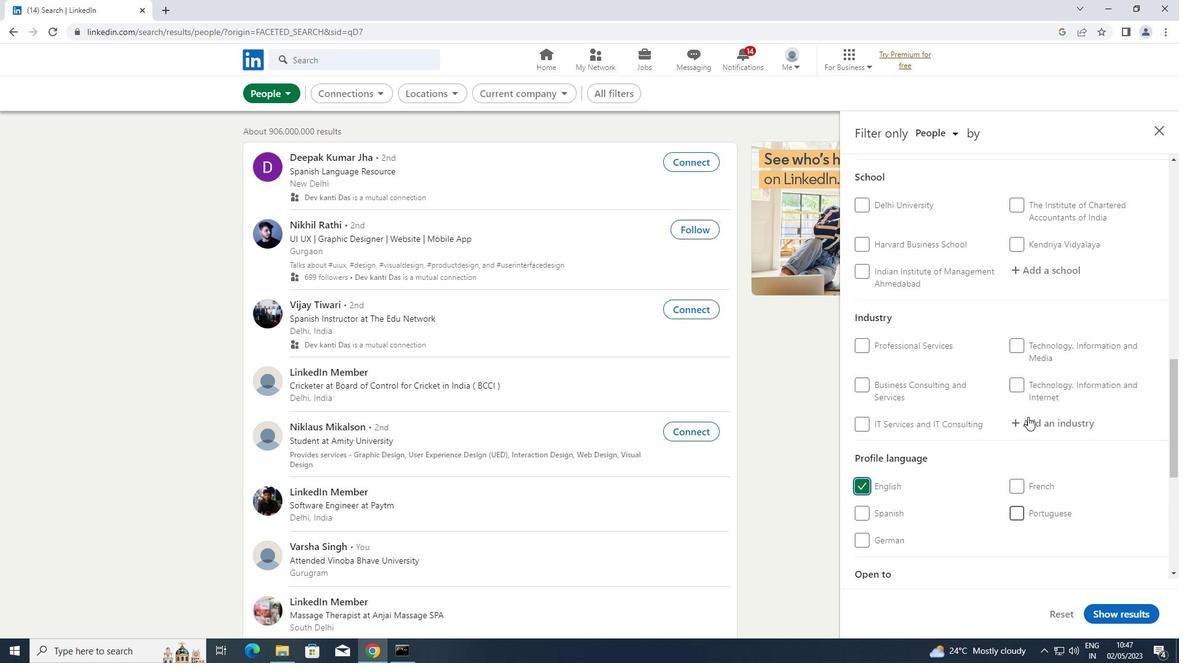 
Action: Mouse scrolled (1028, 417) with delta (0, 0)
Screenshot: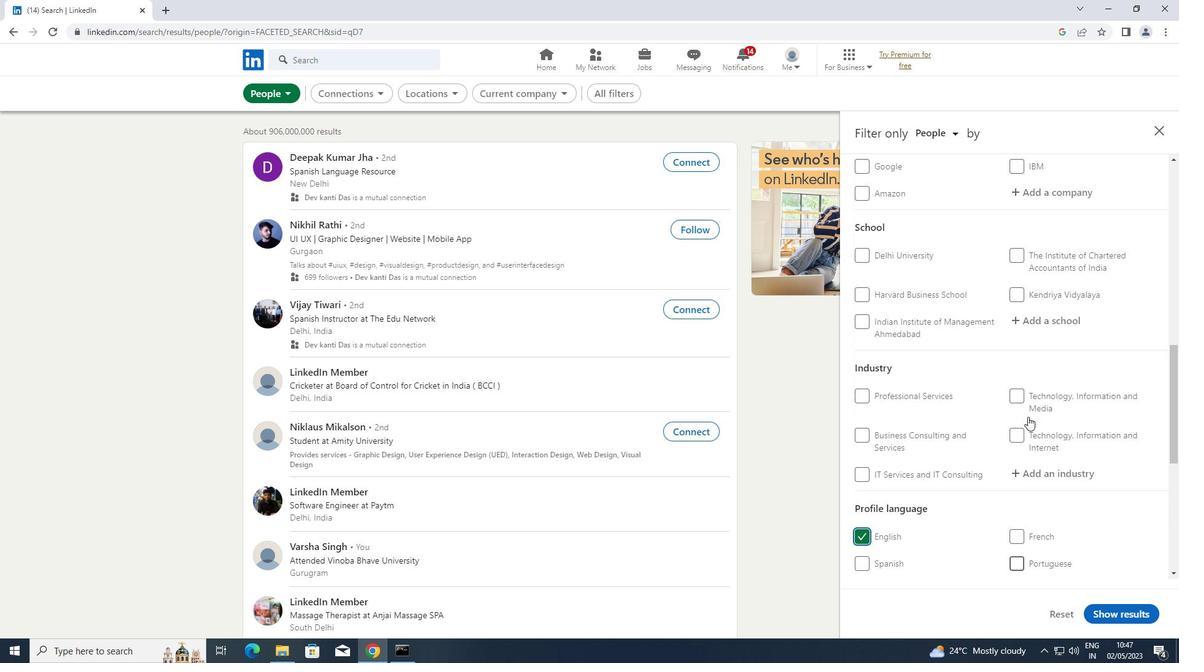 
Action: Mouse scrolled (1028, 417) with delta (0, 0)
Screenshot: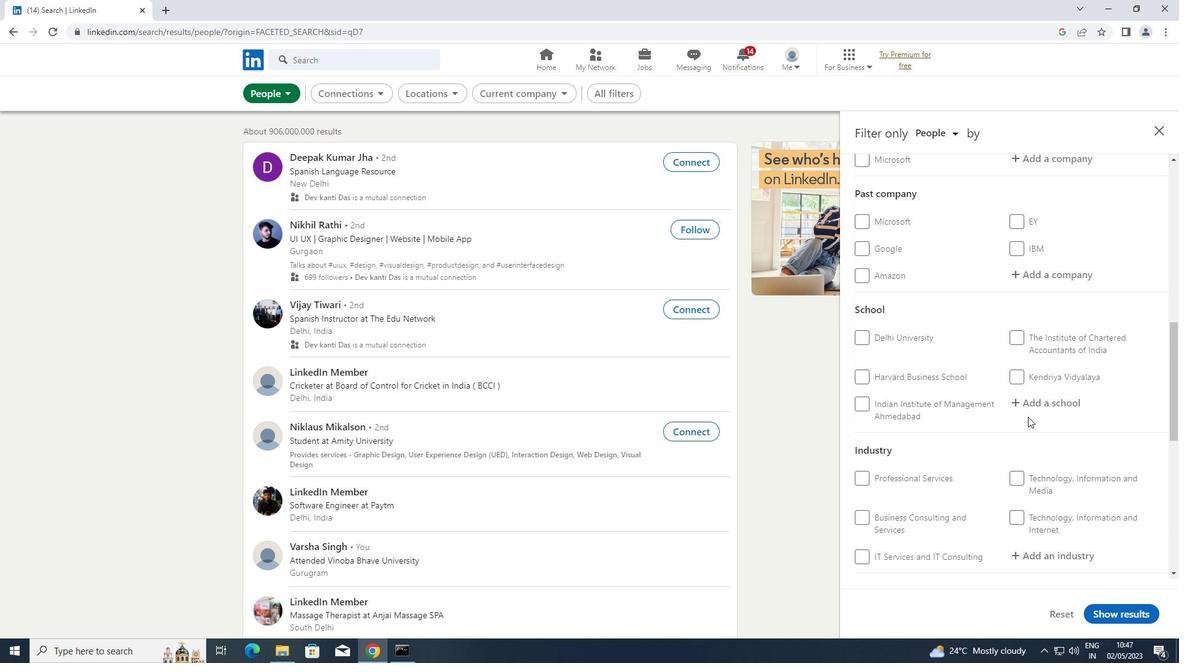 
Action: Mouse scrolled (1028, 417) with delta (0, 0)
Screenshot: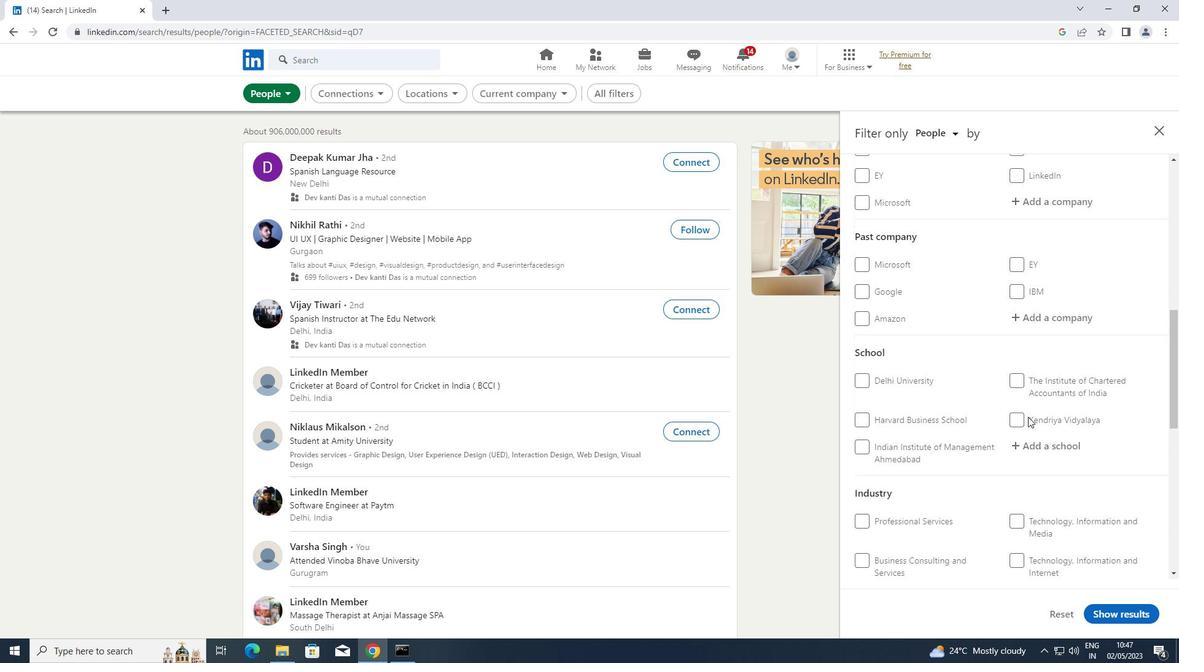 
Action: Mouse scrolled (1028, 417) with delta (0, 0)
Screenshot: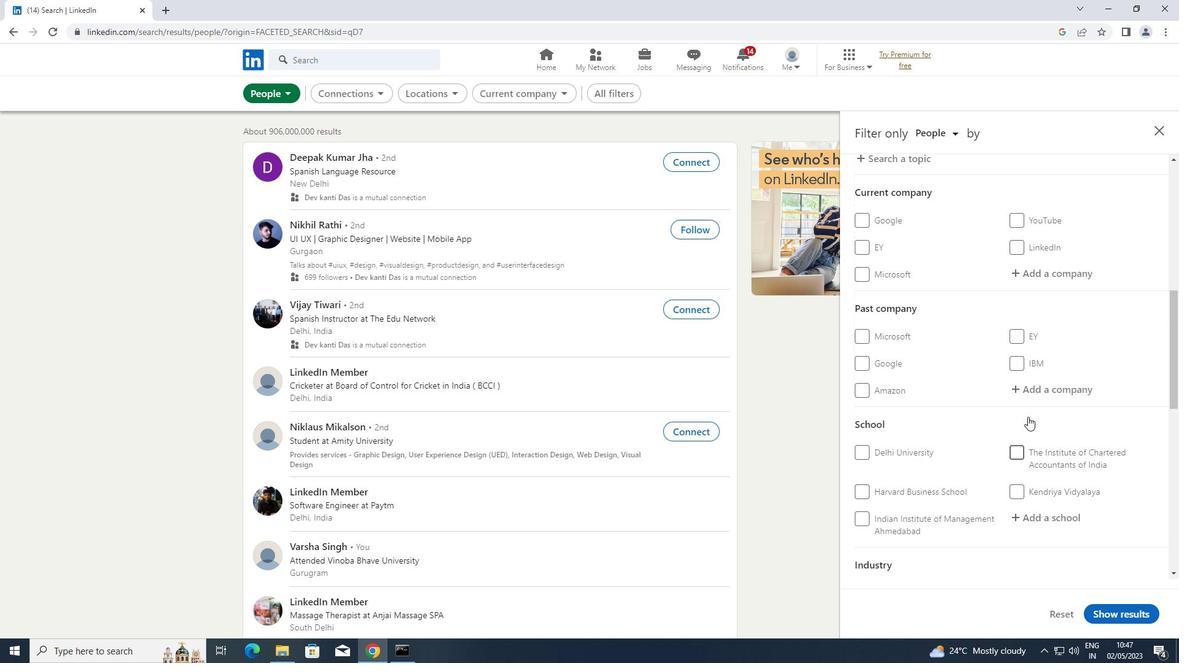
Action: Mouse moved to (1023, 287)
Screenshot: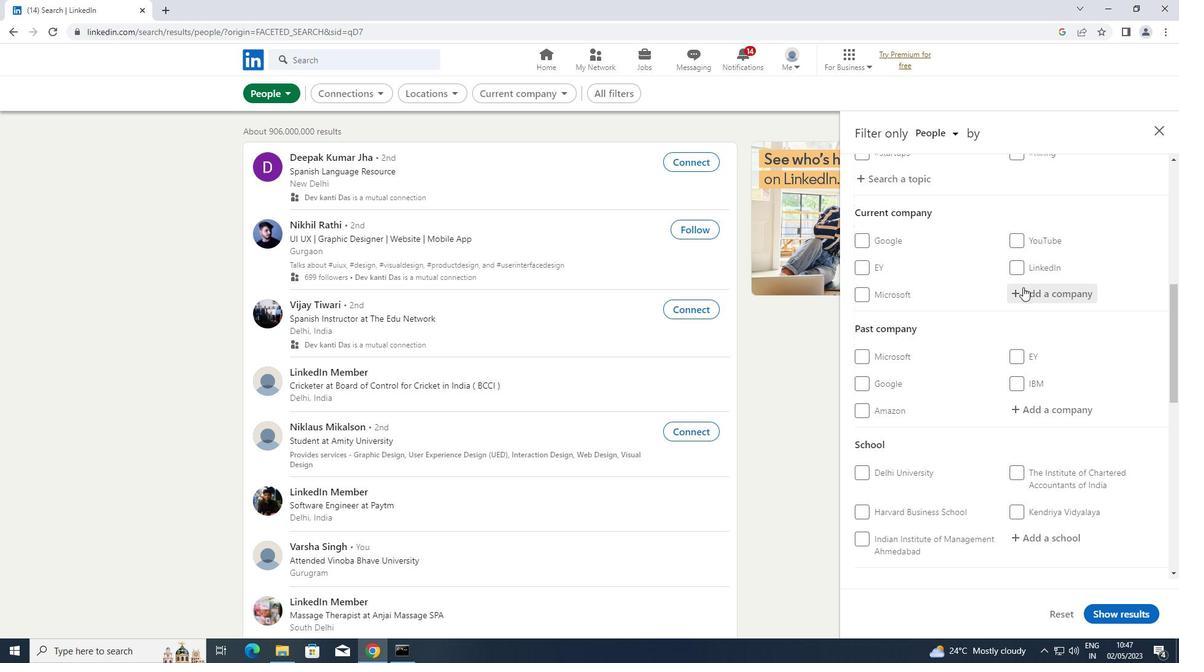 
Action: Mouse pressed left at (1023, 287)
Screenshot: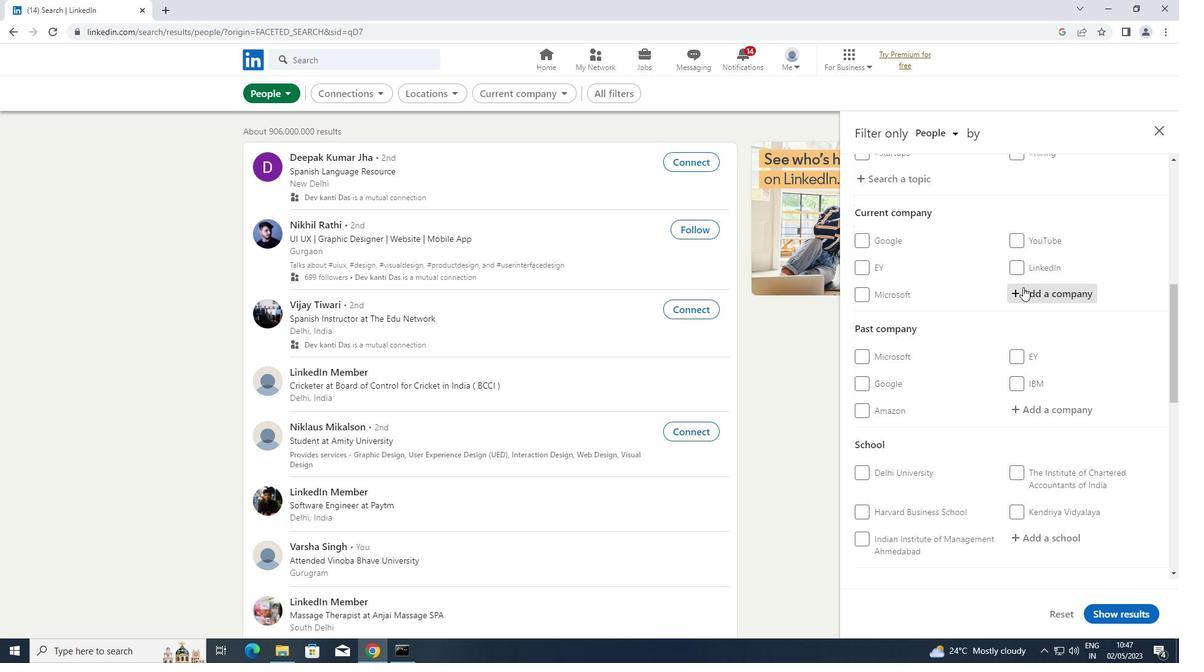 
Action: Key pressed <Key.shift>JBEGLOBA
Screenshot: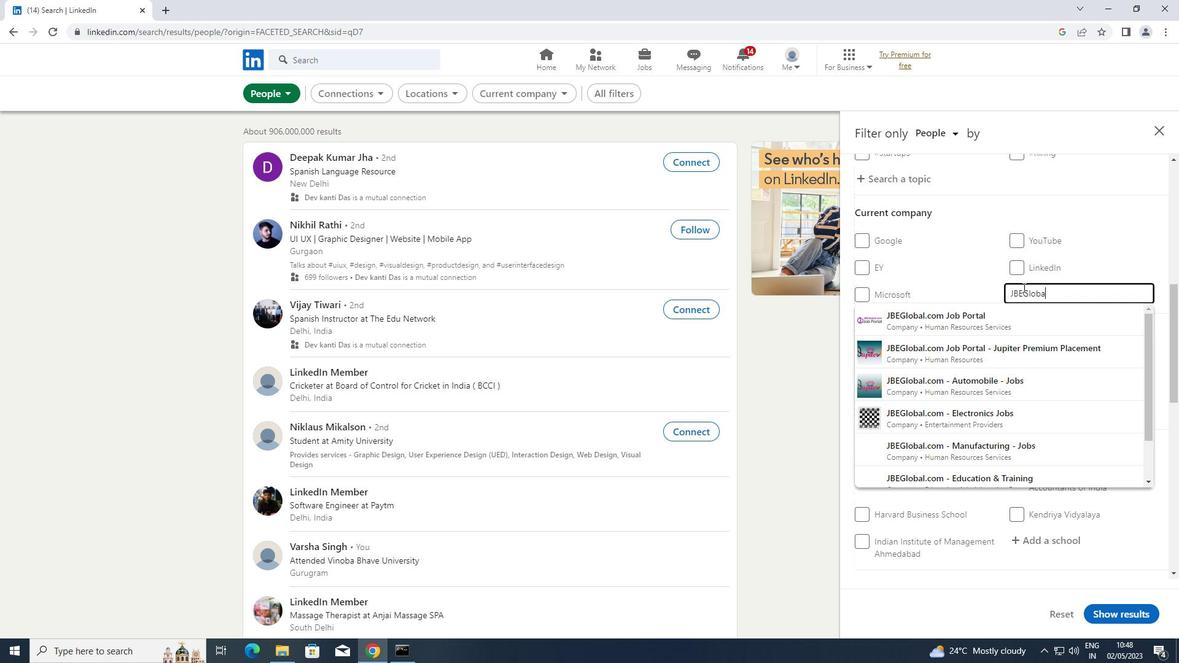 
Action: Mouse moved to (976, 308)
Screenshot: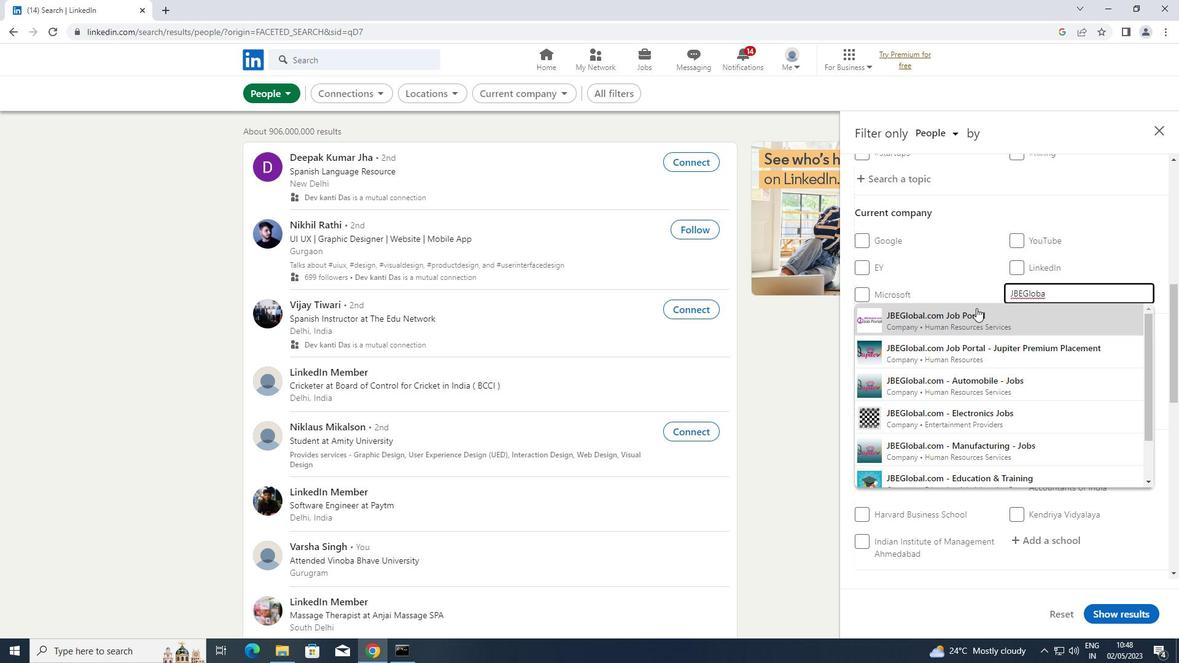 
Action: Mouse pressed left at (976, 308)
Screenshot: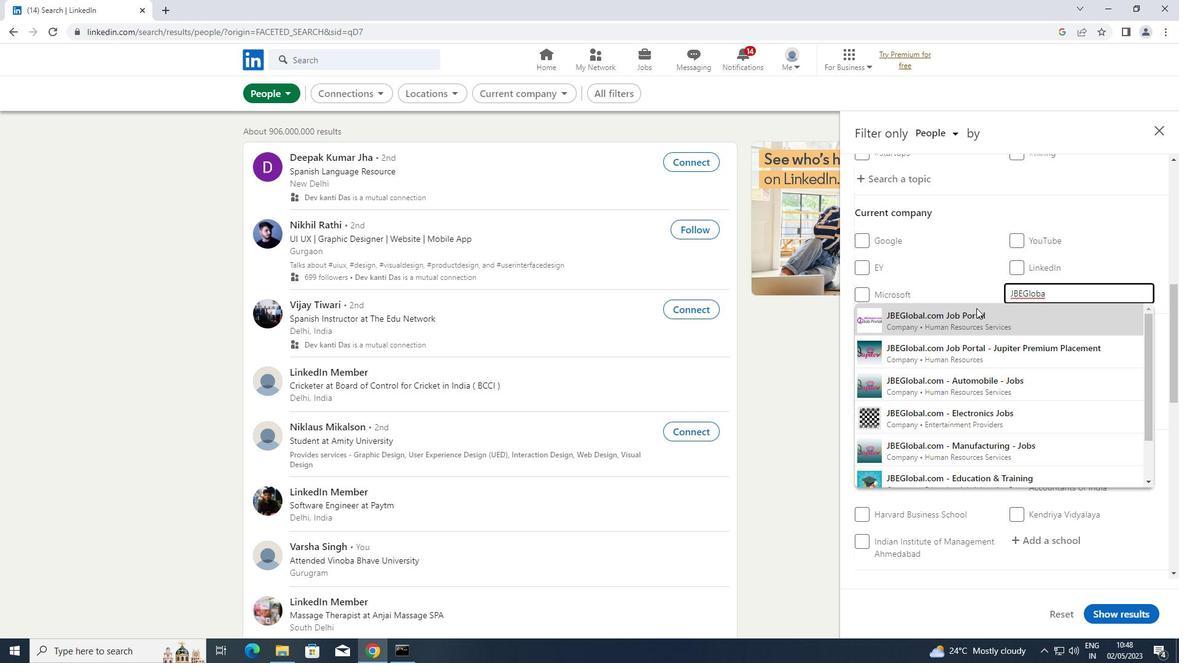 
Action: Mouse scrolled (976, 307) with delta (0, 0)
Screenshot: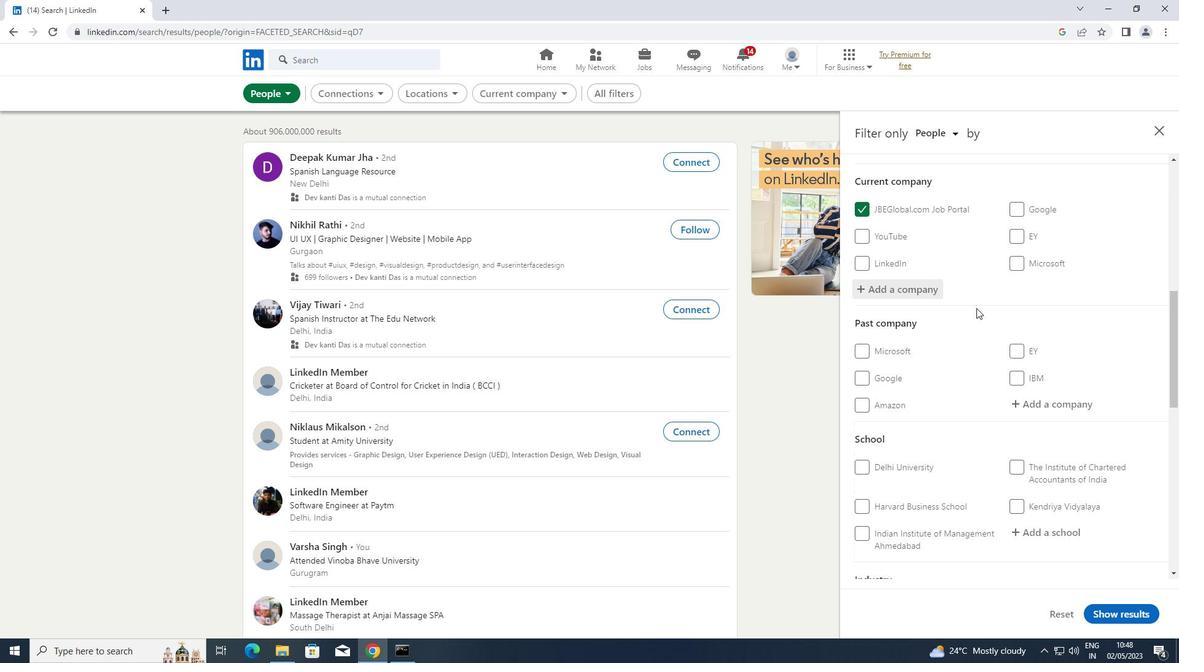 
Action: Mouse scrolled (976, 307) with delta (0, 0)
Screenshot: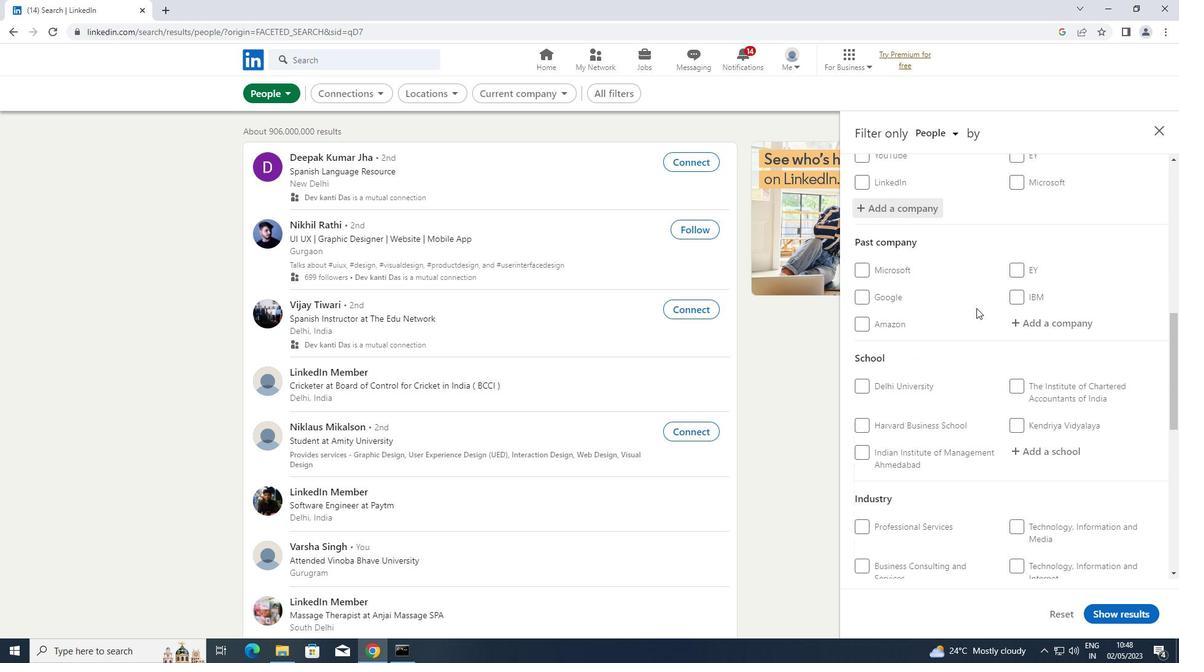 
Action: Mouse scrolled (976, 307) with delta (0, 0)
Screenshot: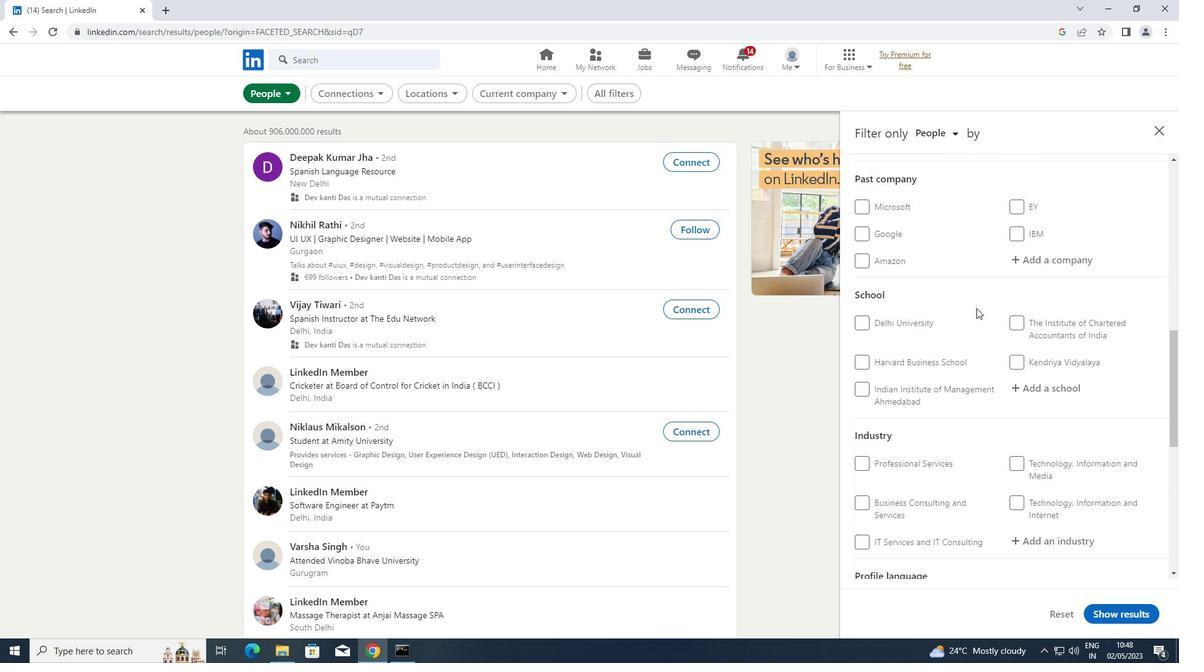 
Action: Mouse scrolled (976, 307) with delta (0, 0)
Screenshot: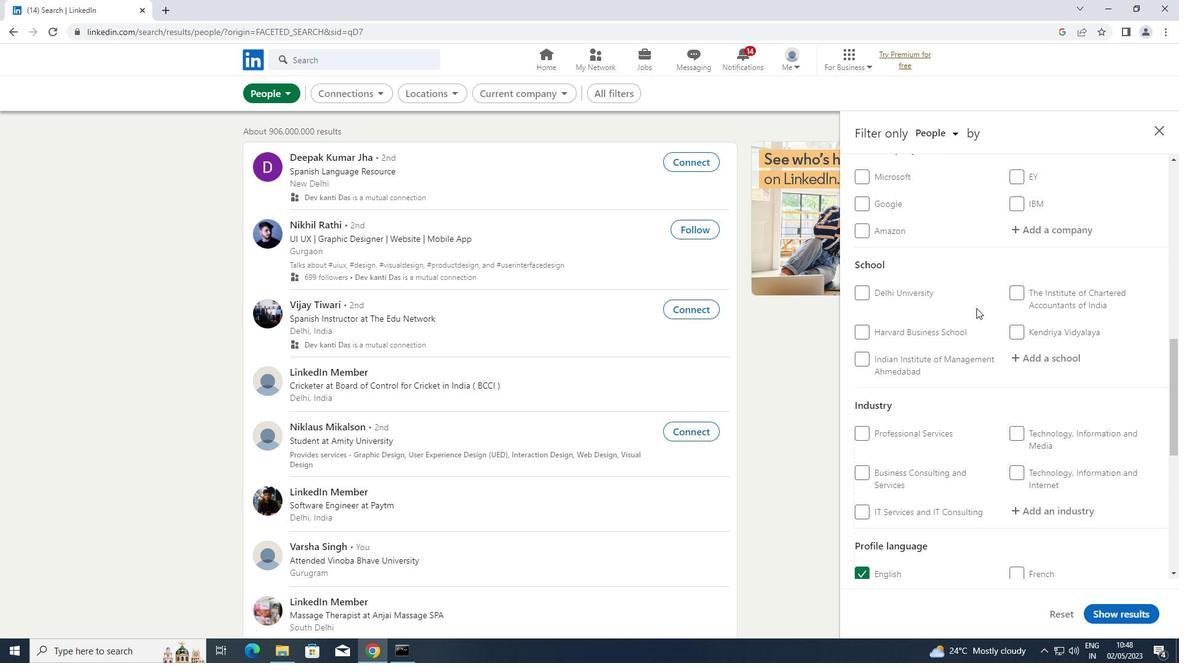 
Action: Mouse scrolled (976, 307) with delta (0, 0)
Screenshot: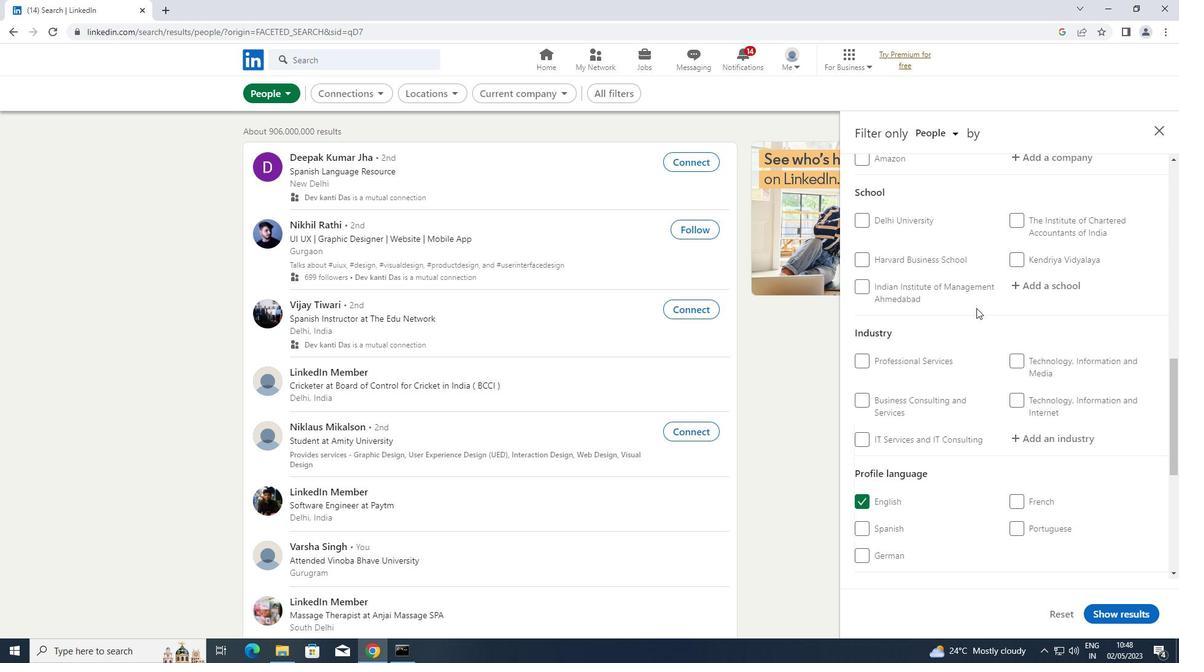 
Action: Mouse moved to (1061, 259)
Screenshot: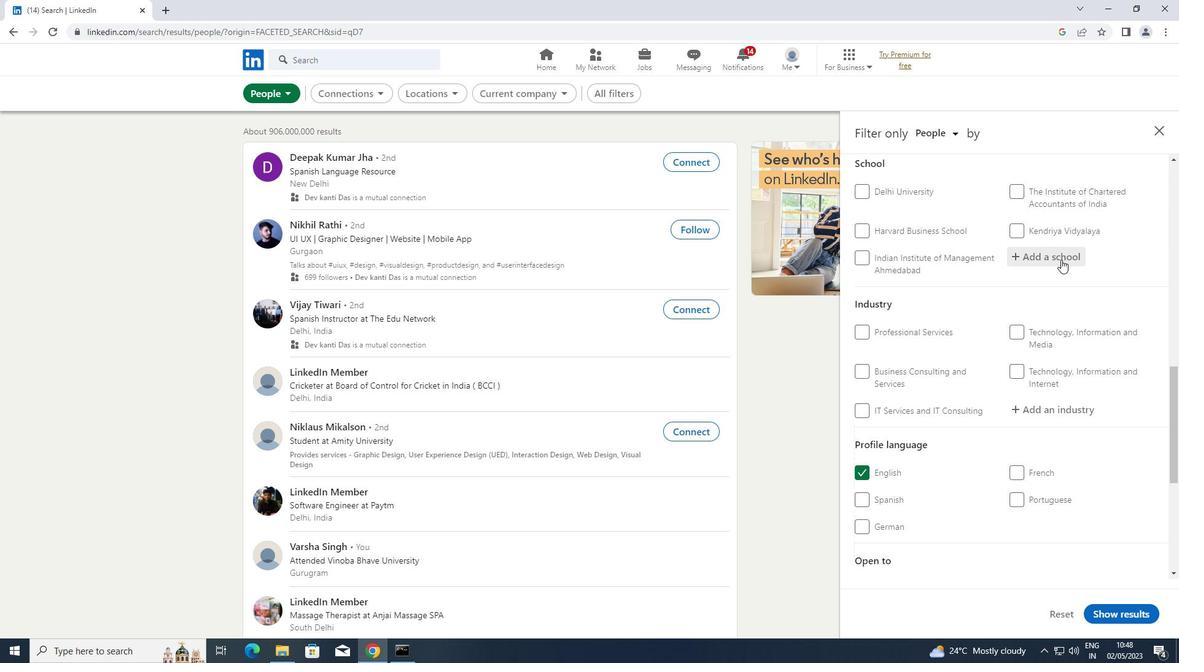 
Action: Mouse pressed left at (1061, 259)
Screenshot: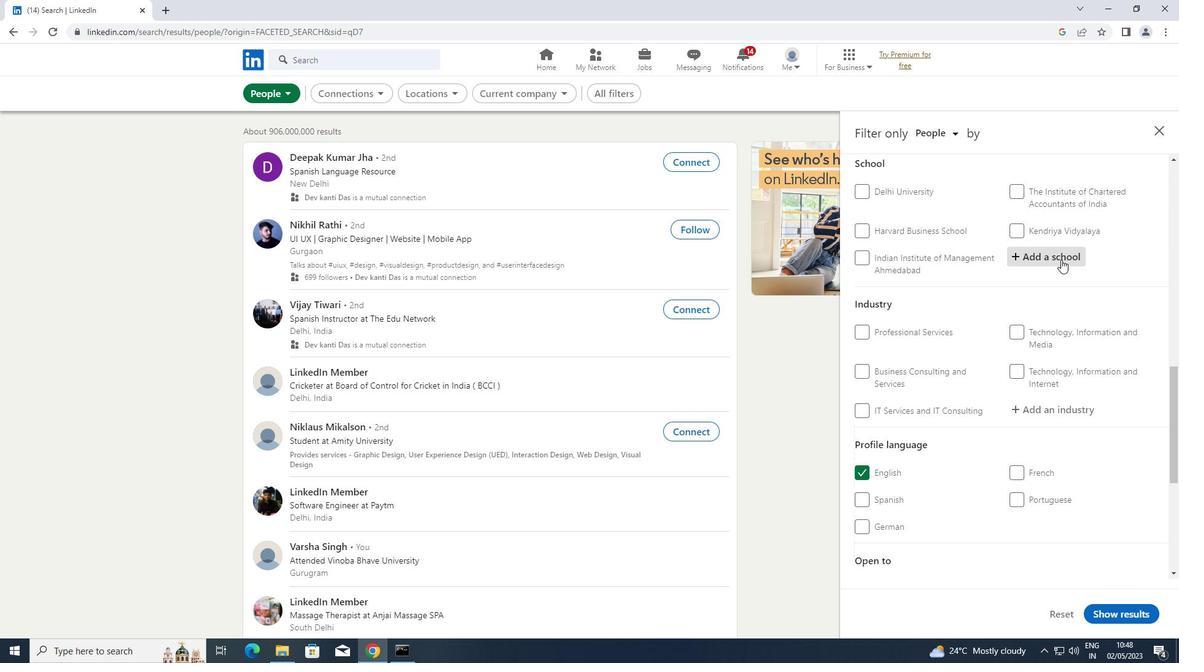 
Action: Key pressed <Key.shift>KONGUNAD
Screenshot: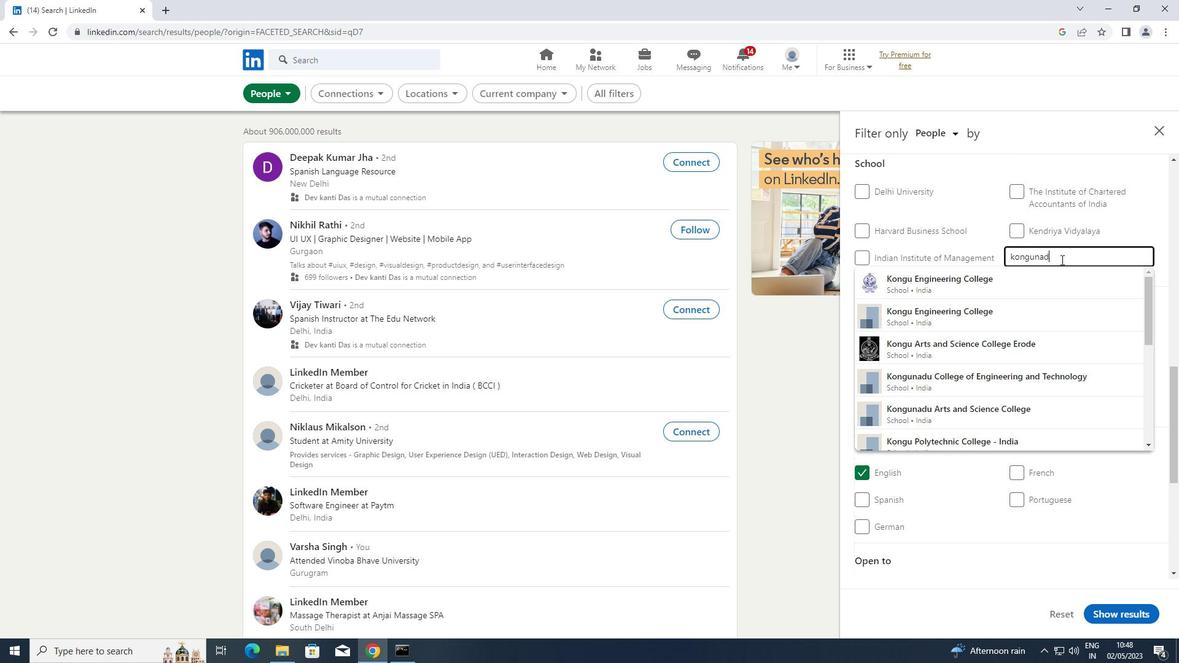 
Action: Mouse moved to (1025, 285)
Screenshot: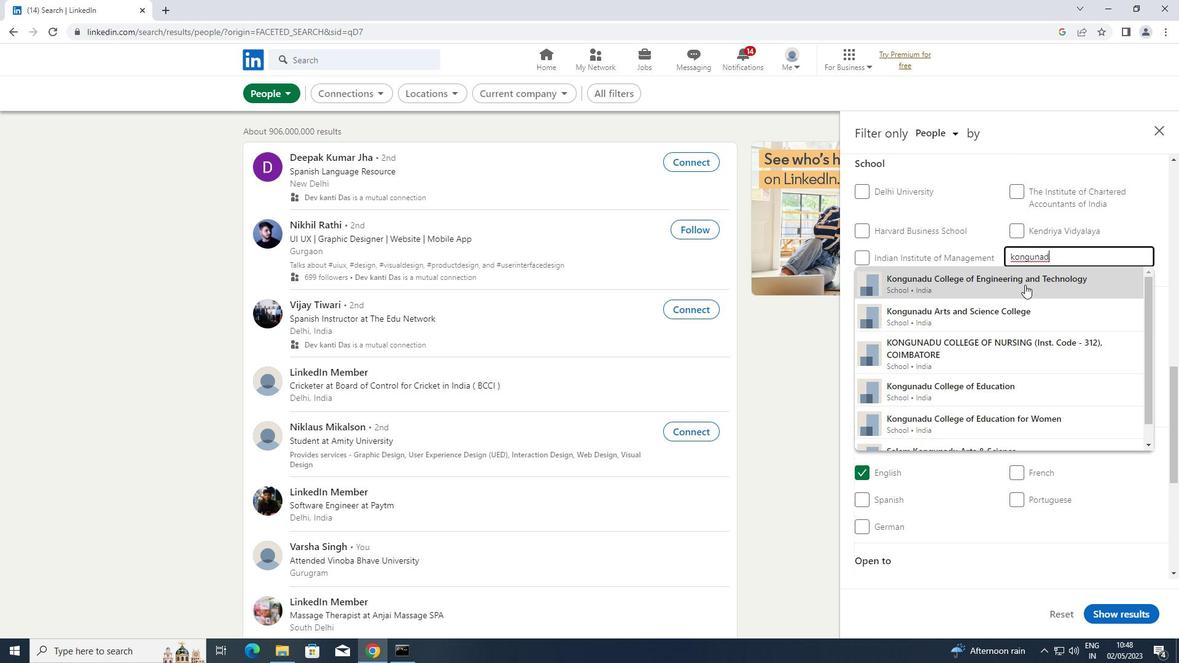 
Action: Mouse pressed left at (1025, 285)
Screenshot: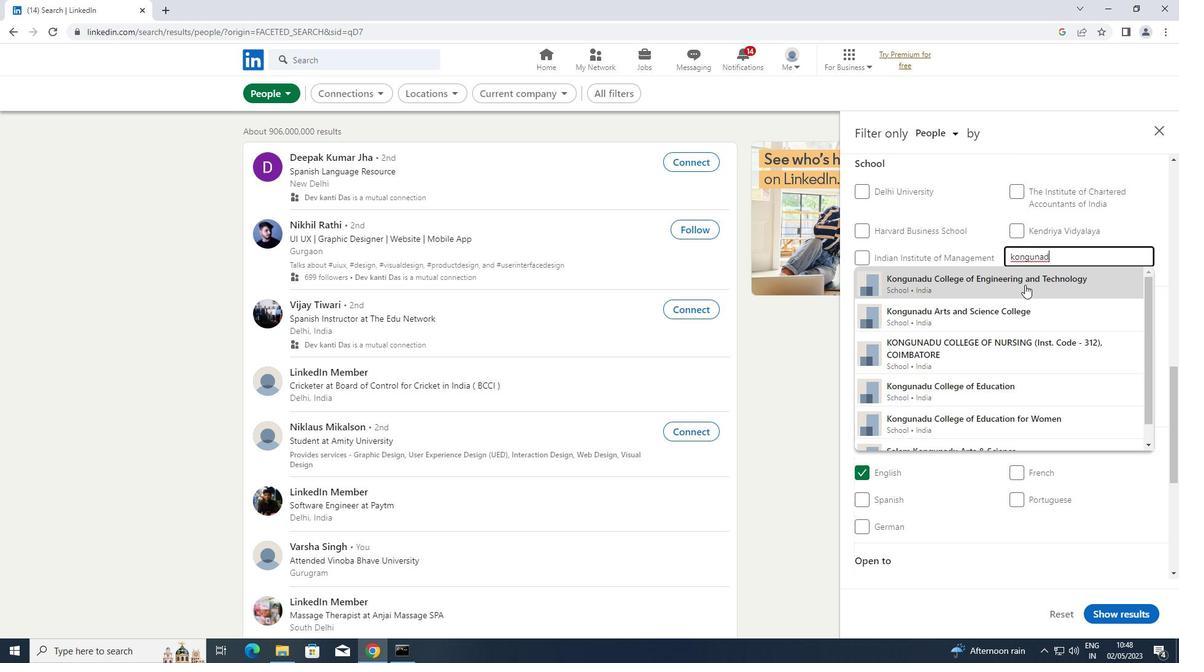 
Action: Mouse scrolled (1025, 284) with delta (0, 0)
Screenshot: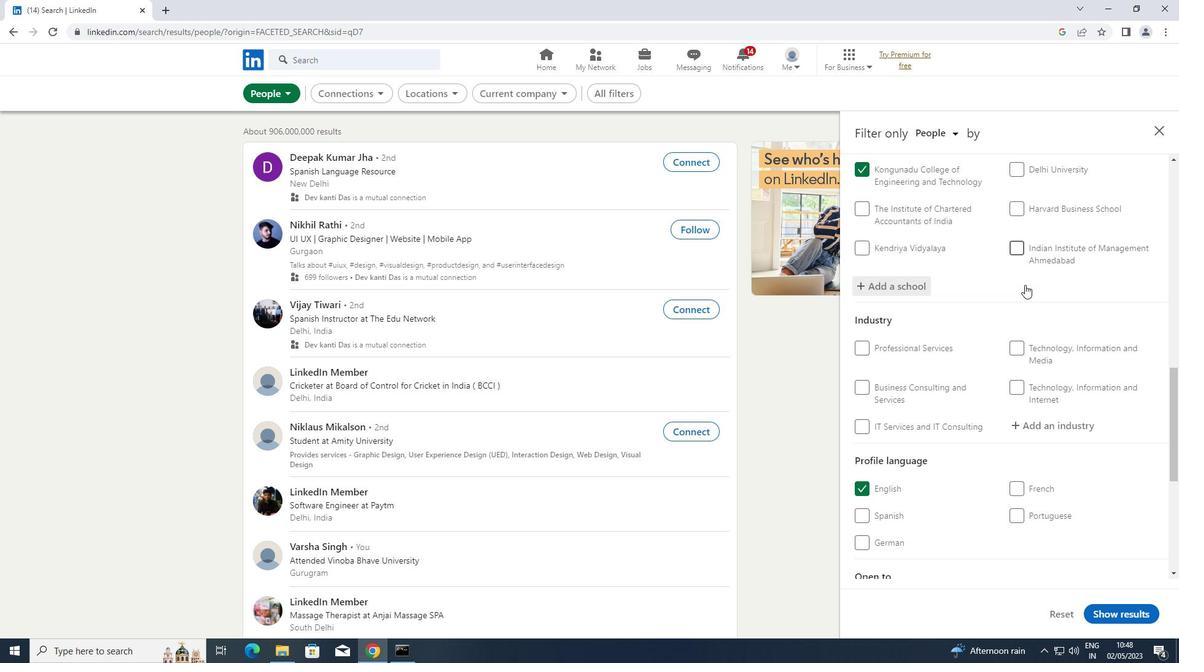 
Action: Mouse scrolled (1025, 284) with delta (0, 0)
Screenshot: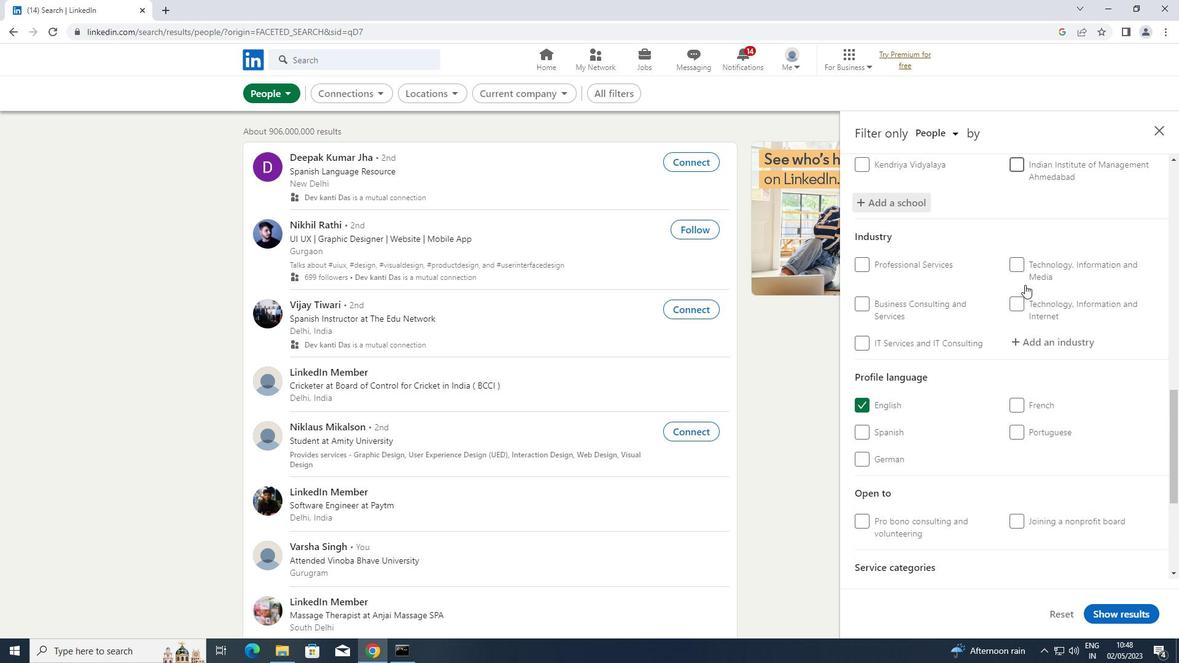 
Action: Mouse moved to (1047, 322)
Screenshot: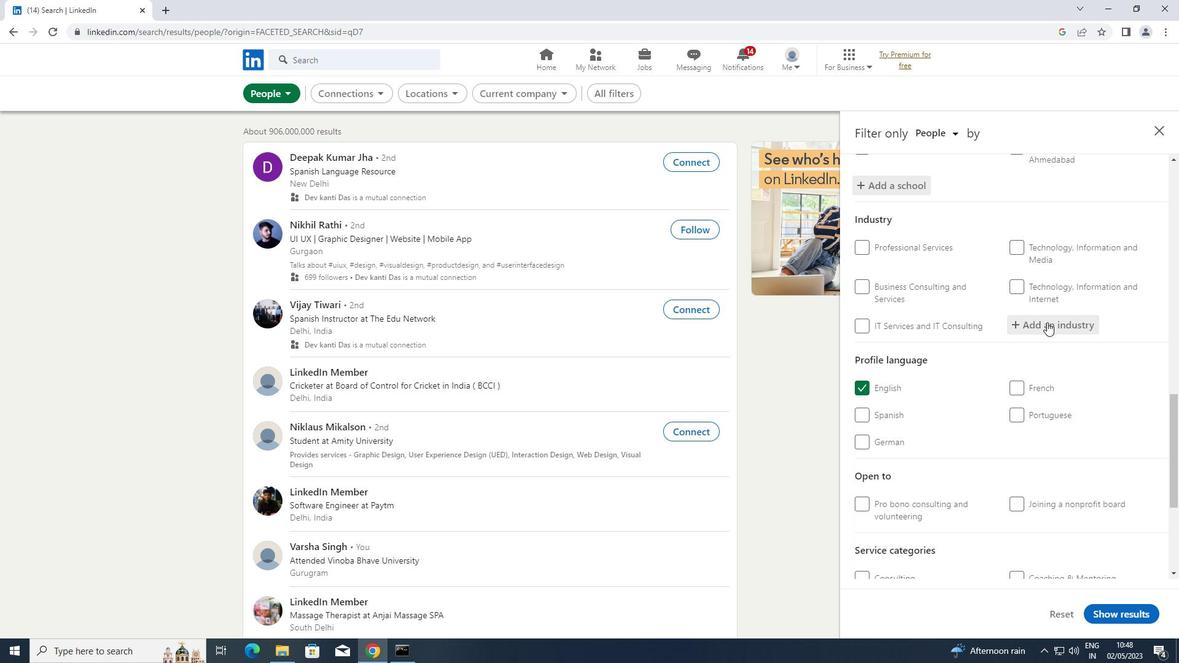 
Action: Mouse pressed left at (1047, 322)
Screenshot: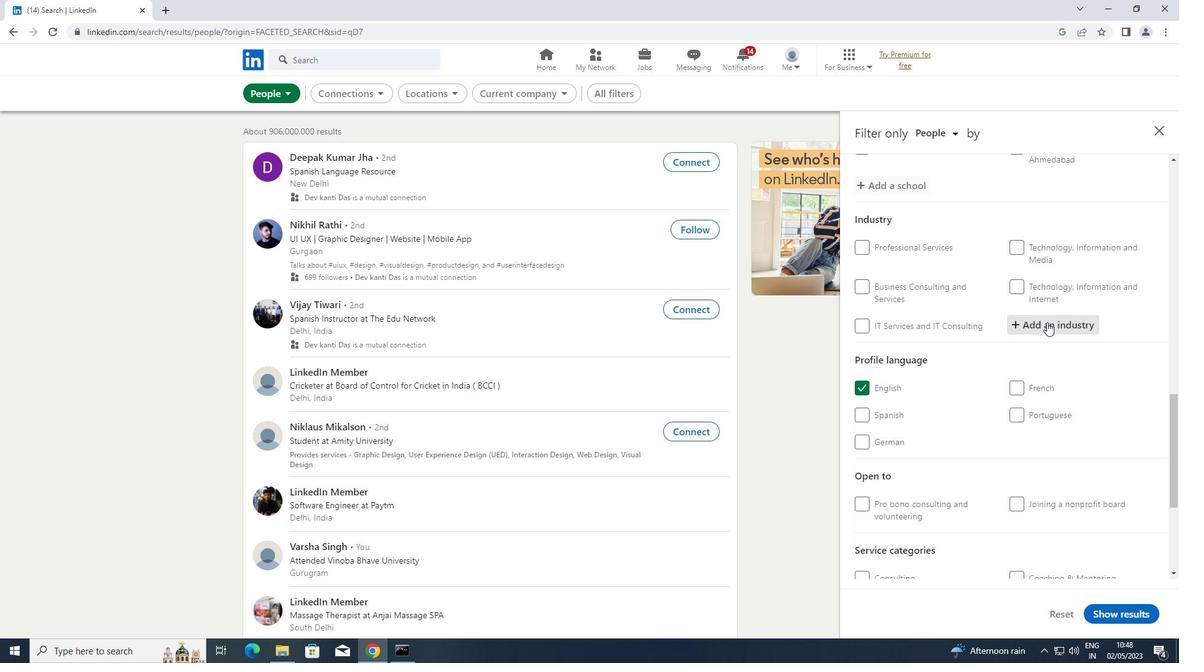 
Action: Key pressed <Key.shift>WHOLESALE<Key.space><Key.shift>APP
Screenshot: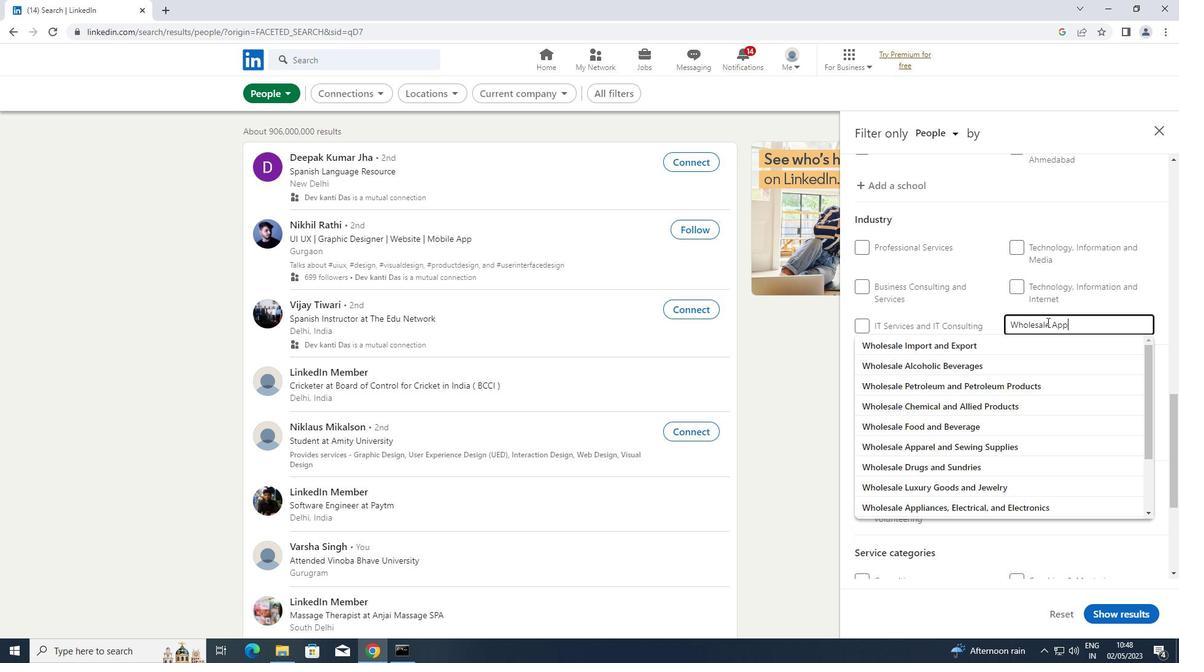 
Action: Mouse moved to (1019, 344)
Screenshot: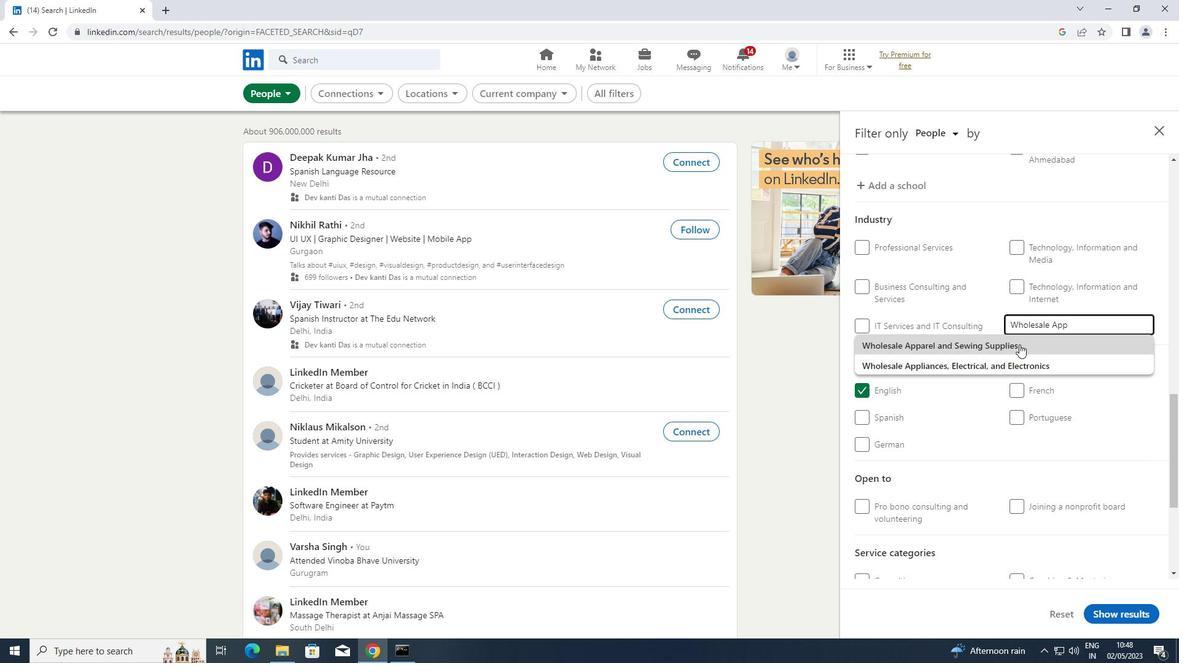 
Action: Mouse pressed left at (1019, 344)
Screenshot: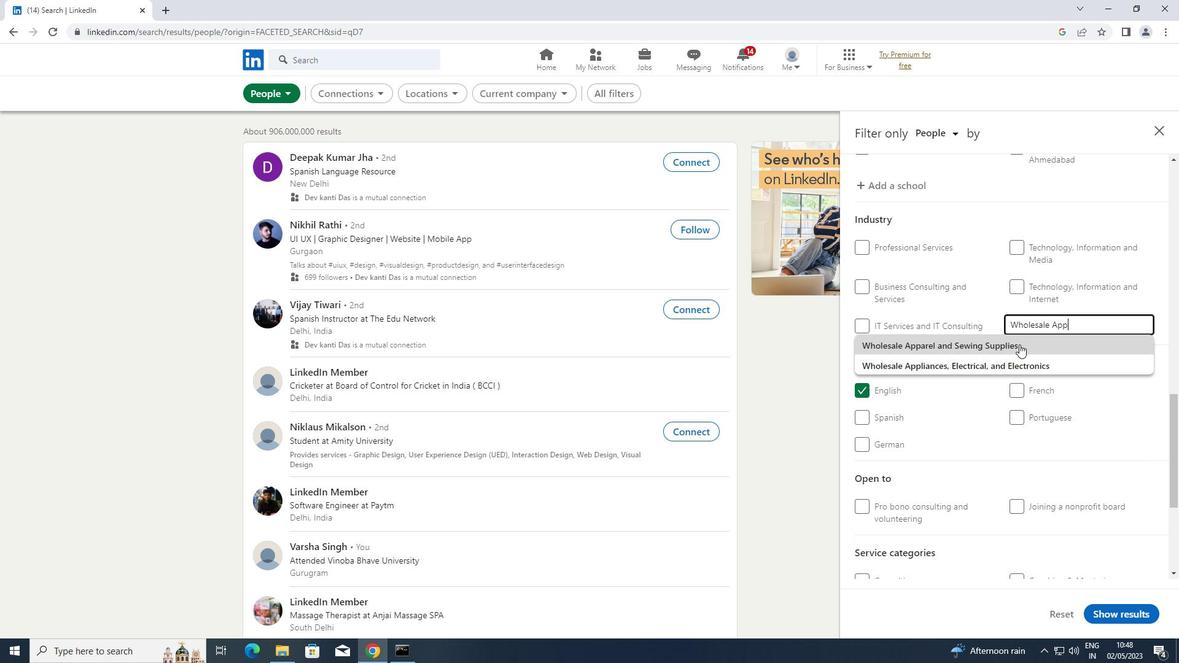
Action: Mouse scrolled (1019, 344) with delta (0, 0)
Screenshot: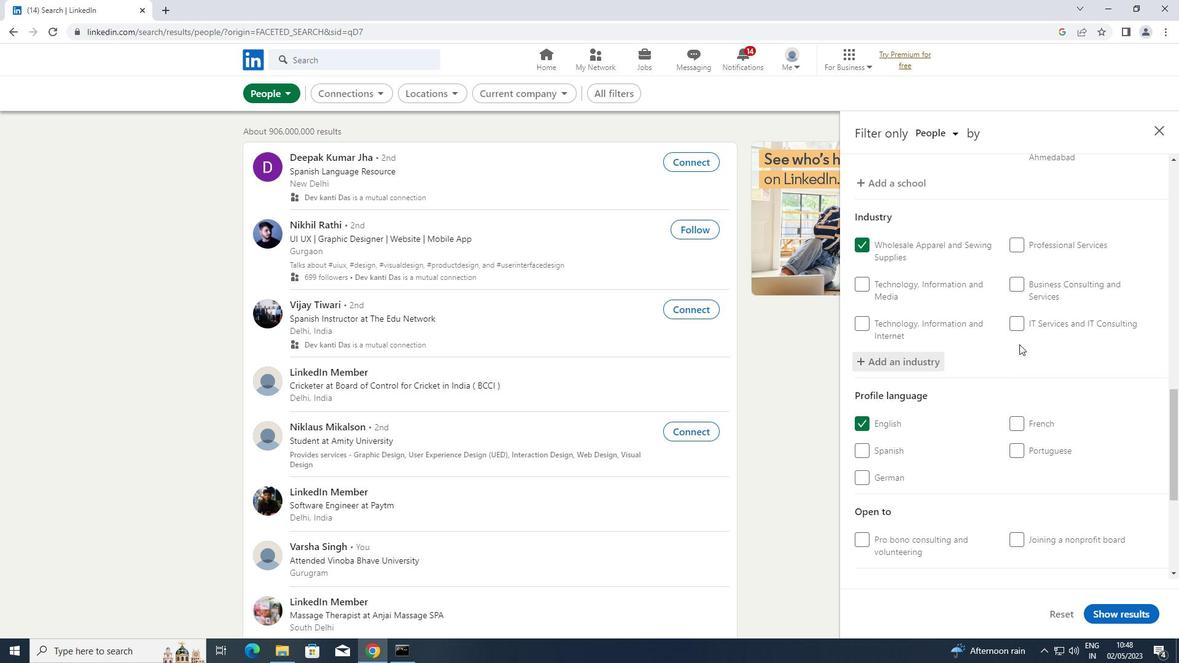 
Action: Mouse scrolled (1019, 344) with delta (0, 0)
Screenshot: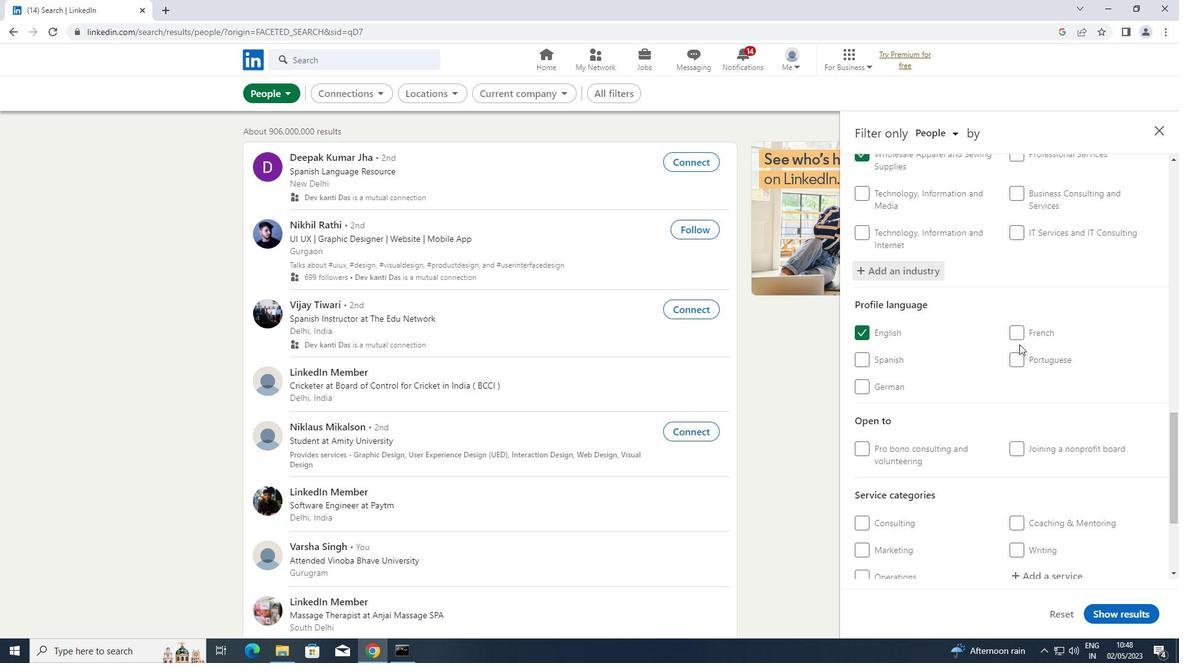 
Action: Mouse scrolled (1019, 344) with delta (0, 0)
Screenshot: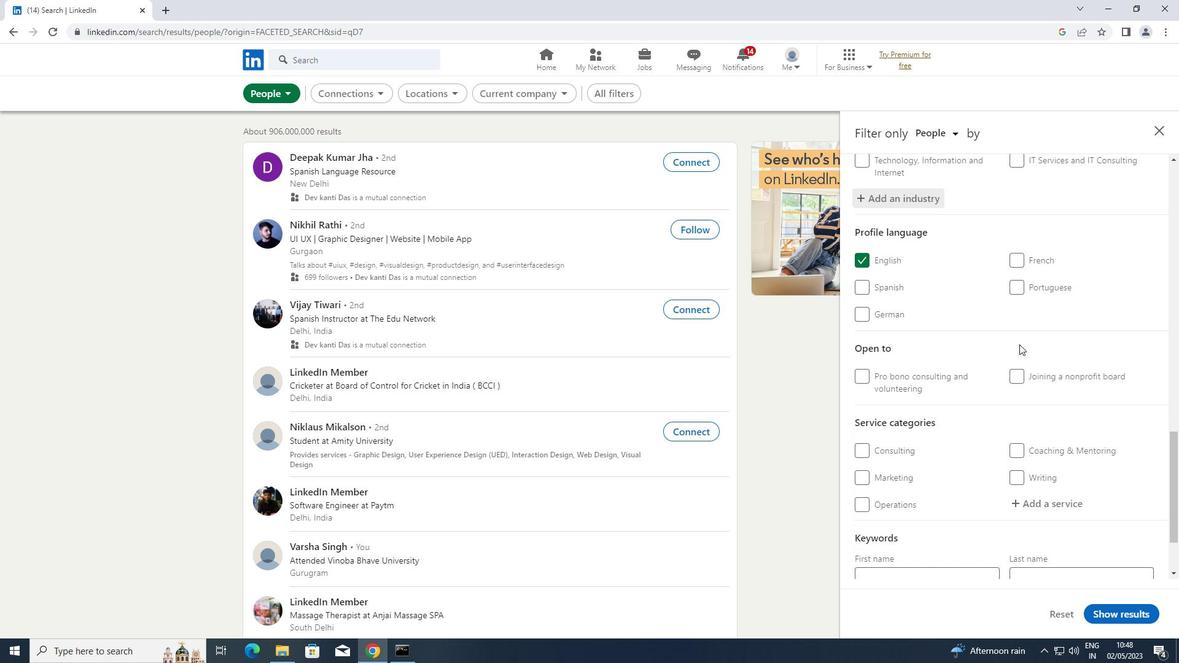 
Action: Mouse scrolled (1019, 344) with delta (0, 0)
Screenshot: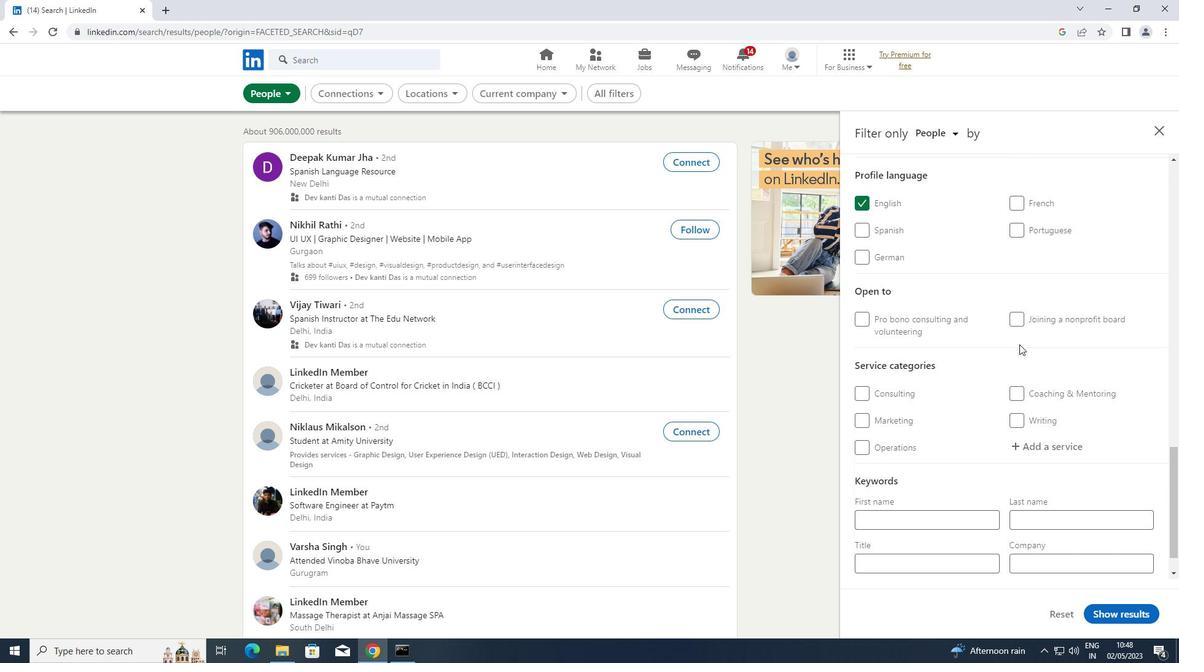 
Action: Mouse scrolled (1019, 344) with delta (0, 0)
Screenshot: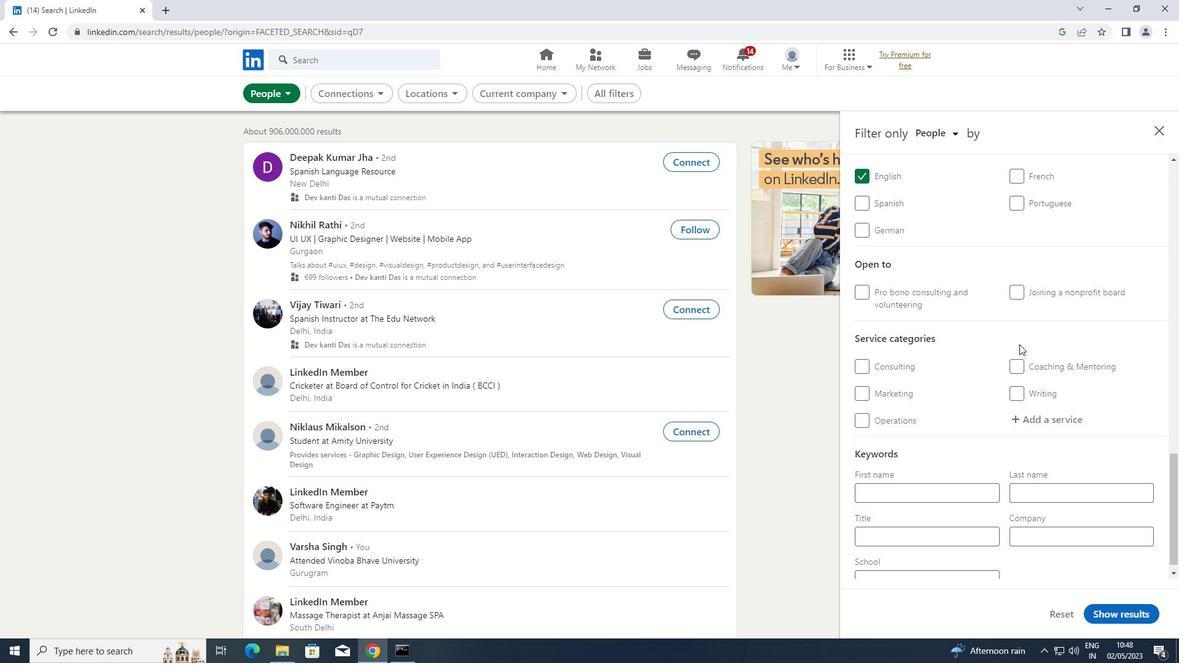 
Action: Mouse moved to (1033, 404)
Screenshot: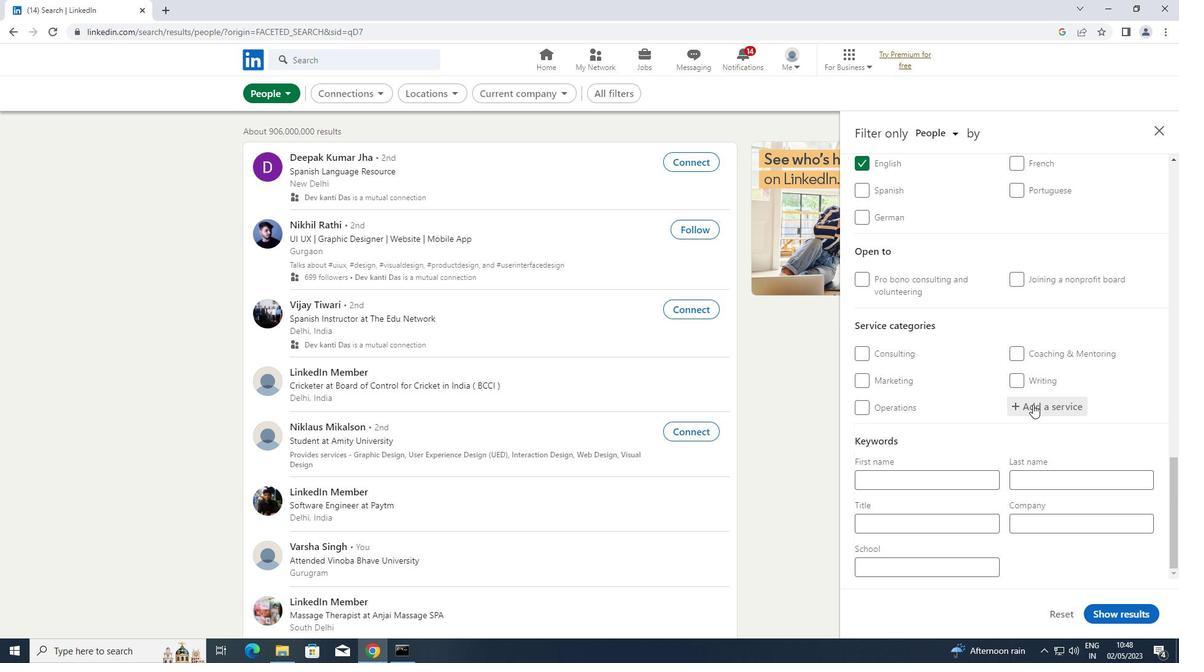 
Action: Mouse pressed left at (1033, 404)
Screenshot: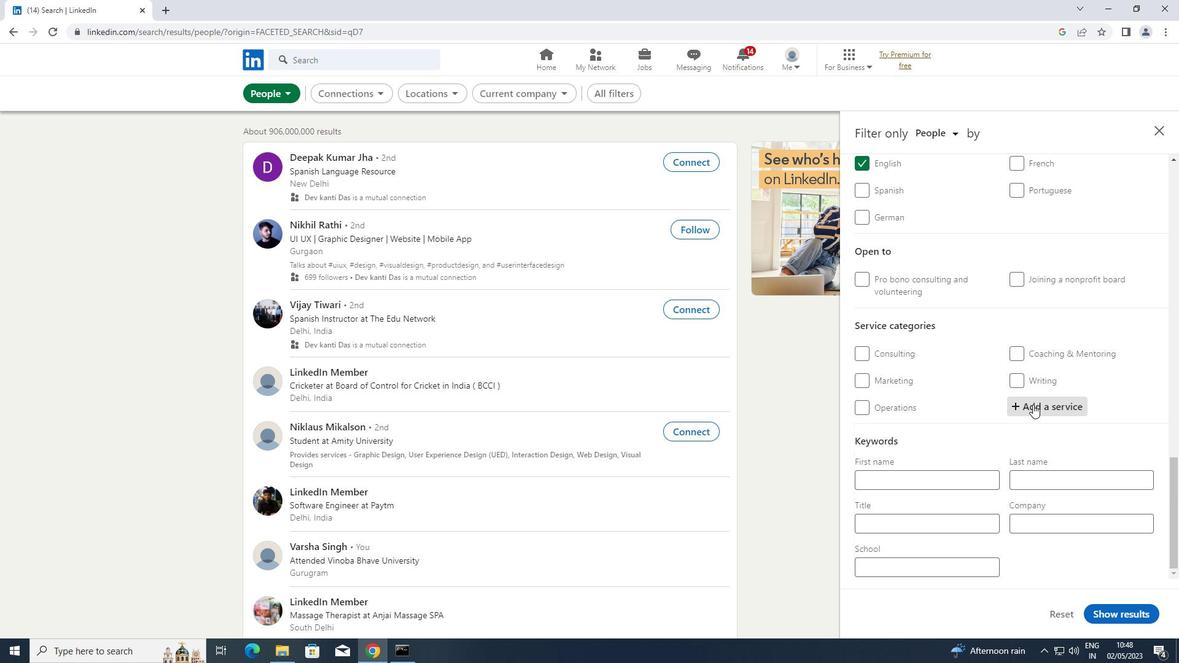 
Action: Key pressed <Key.shift>HOMEOWNERS
Screenshot: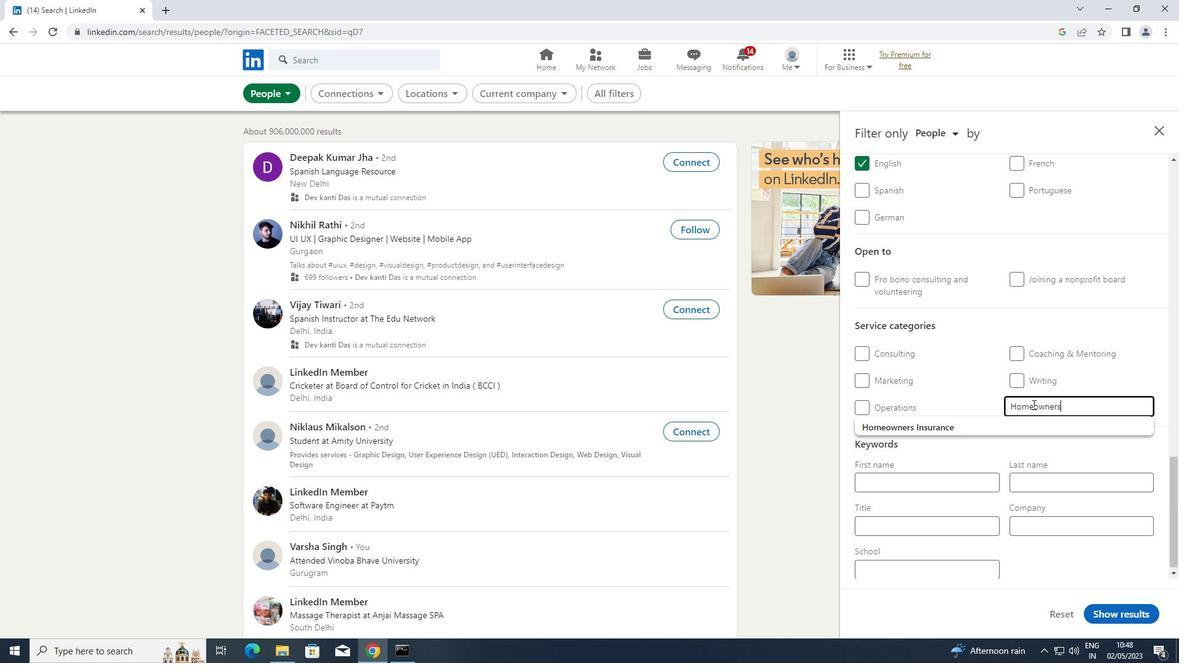 
Action: Mouse moved to (970, 425)
Screenshot: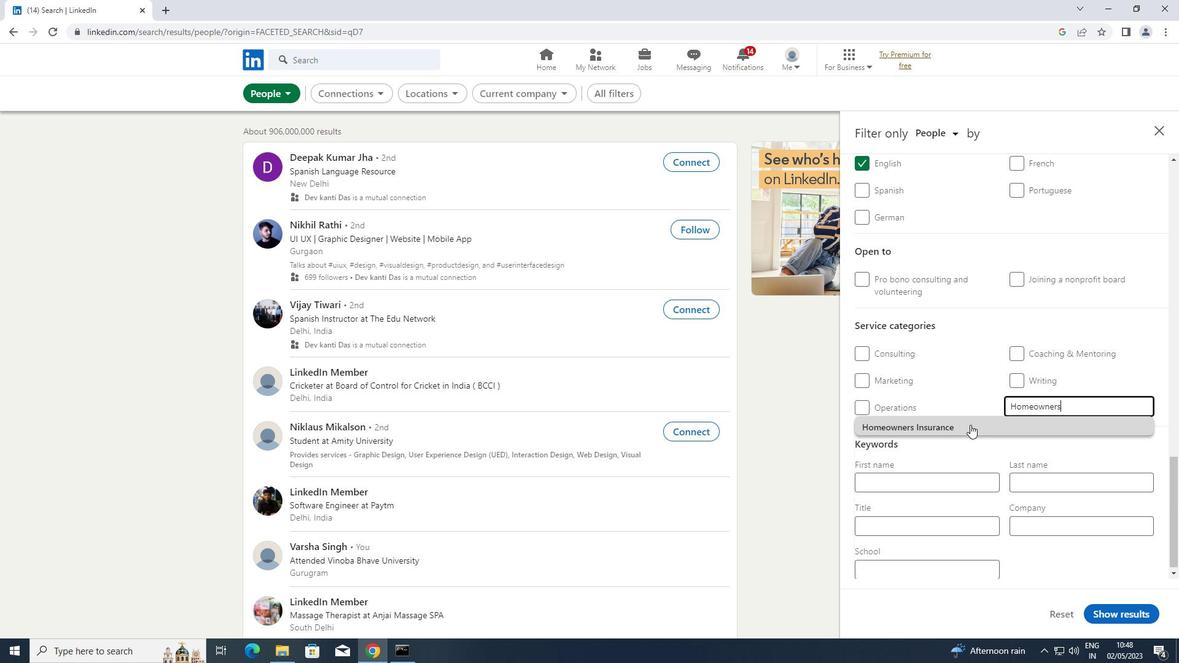
Action: Mouse pressed left at (970, 425)
Screenshot: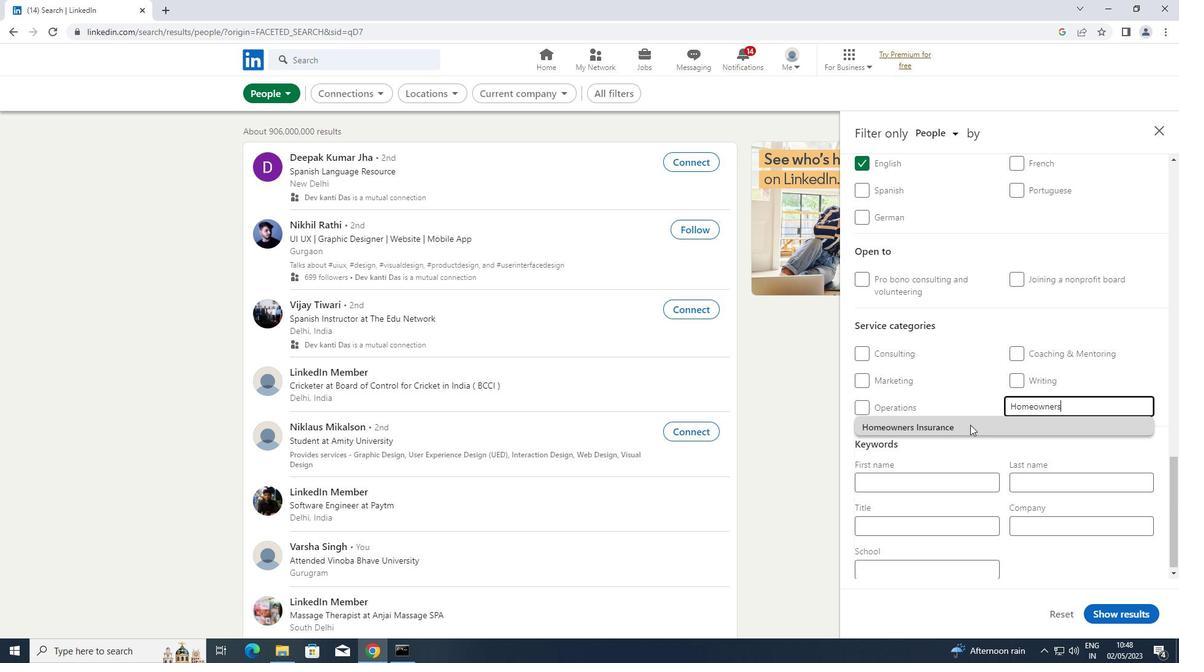 
Action: Mouse scrolled (970, 424) with delta (0, 0)
Screenshot: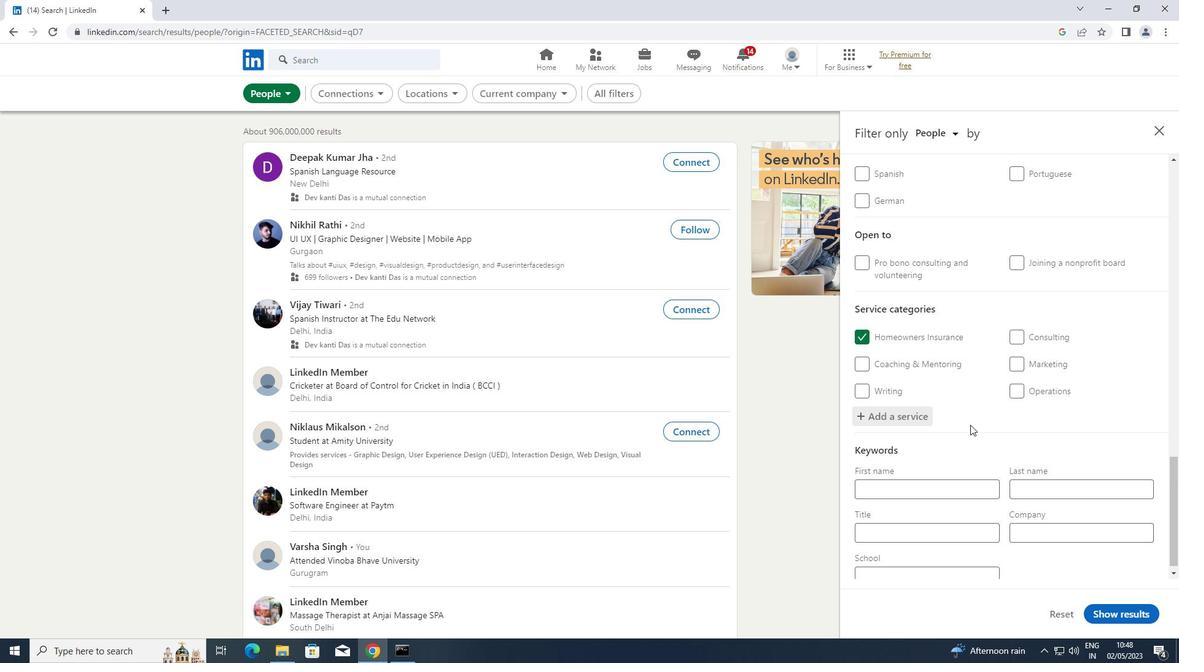 
Action: Mouse scrolled (970, 424) with delta (0, 0)
Screenshot: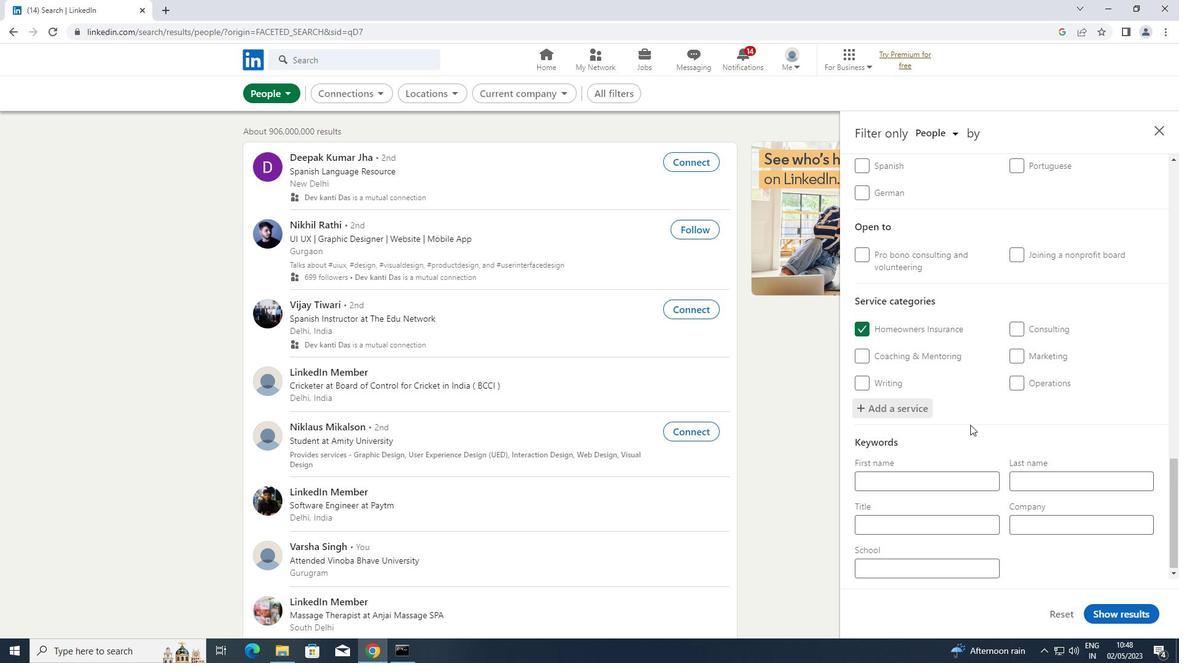 
Action: Mouse scrolled (970, 424) with delta (0, 0)
Screenshot: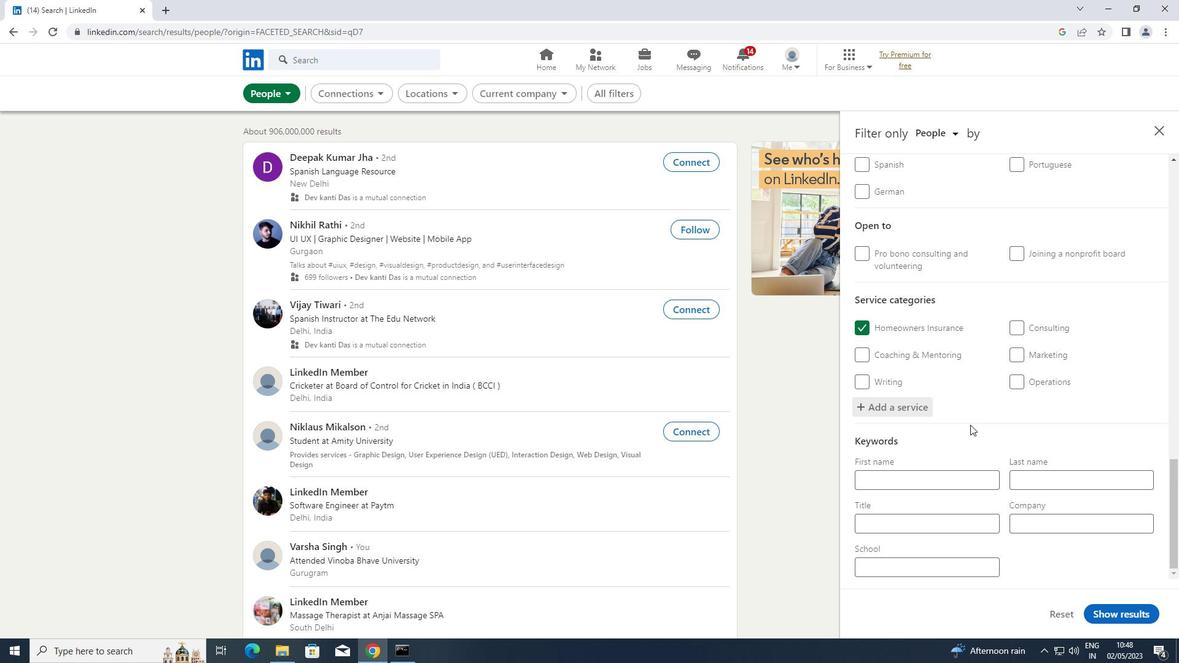 
Action: Mouse scrolled (970, 424) with delta (0, 0)
Screenshot: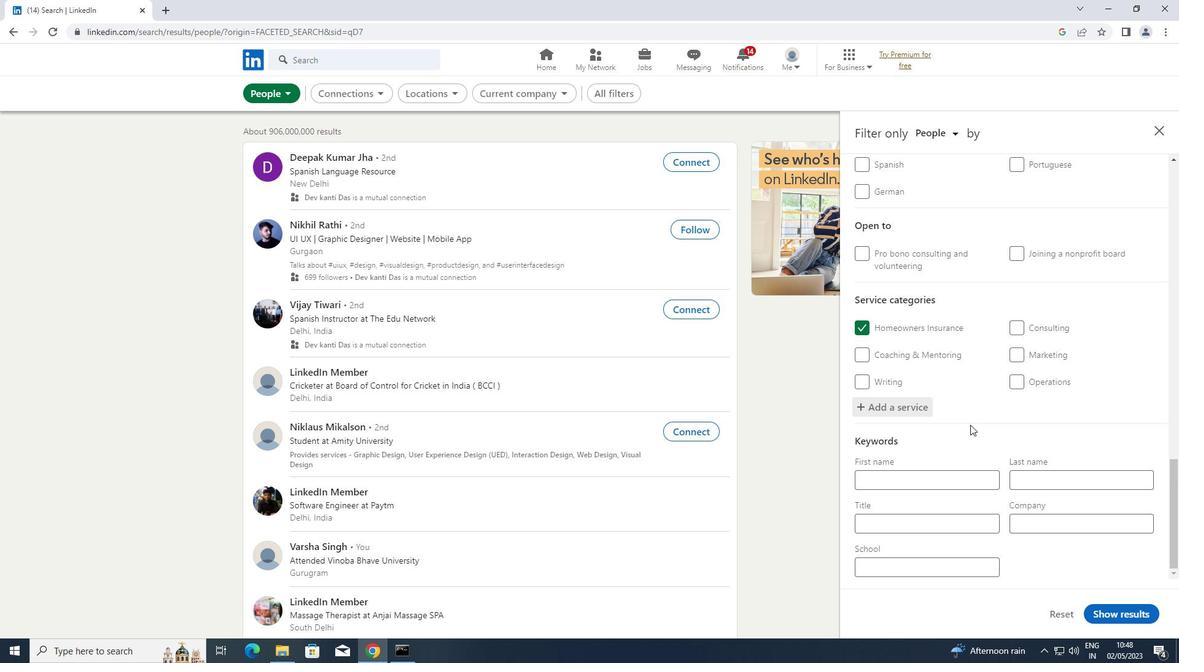 
Action: Mouse scrolled (970, 424) with delta (0, 0)
Screenshot: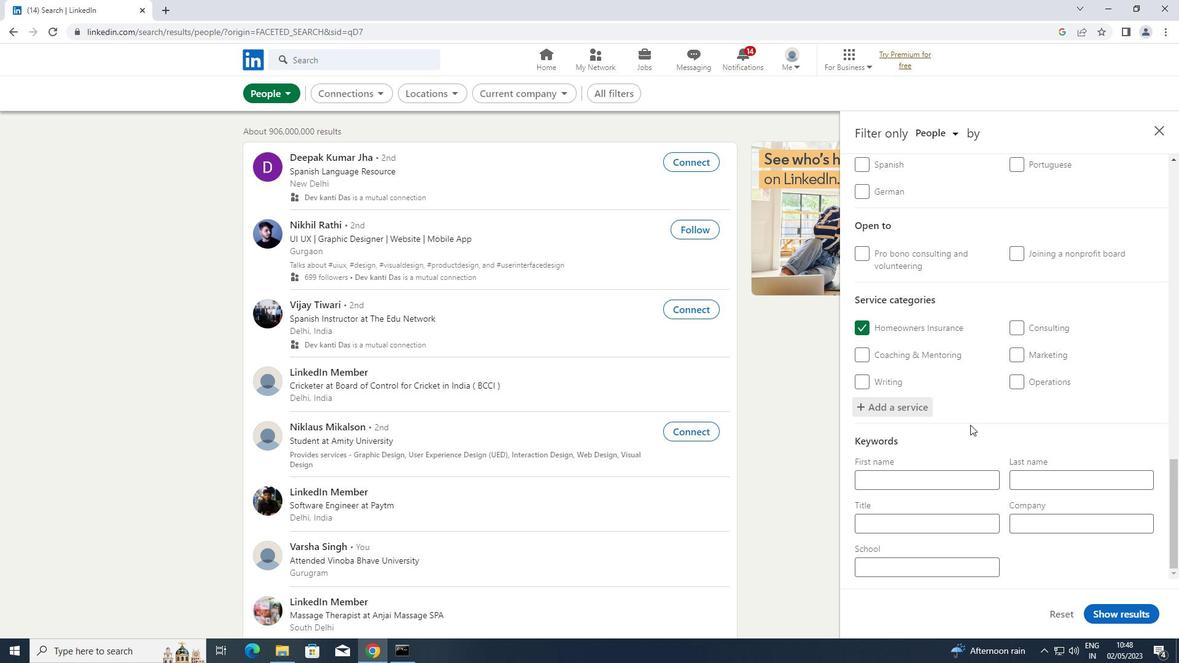 
Action: Mouse moved to (898, 530)
Screenshot: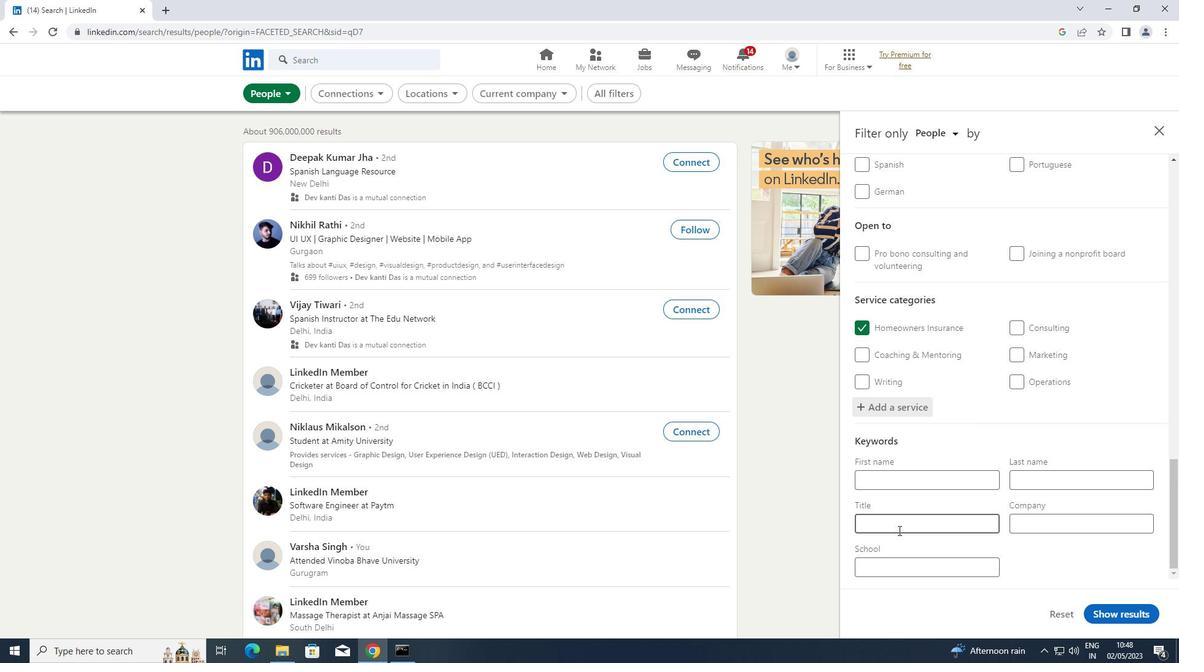 
Action: Mouse pressed left at (898, 530)
Screenshot: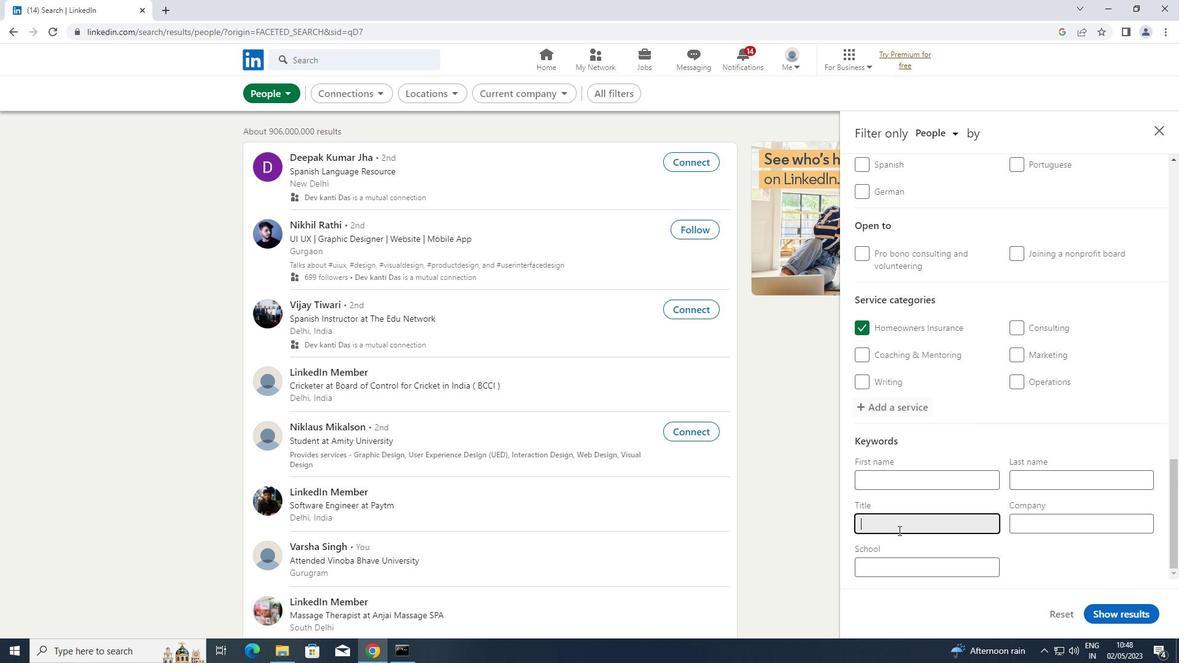 
Action: Key pressed <Key.shift>GEOLOGICAL<Key.space><Key.shift>ENGINEER
Screenshot: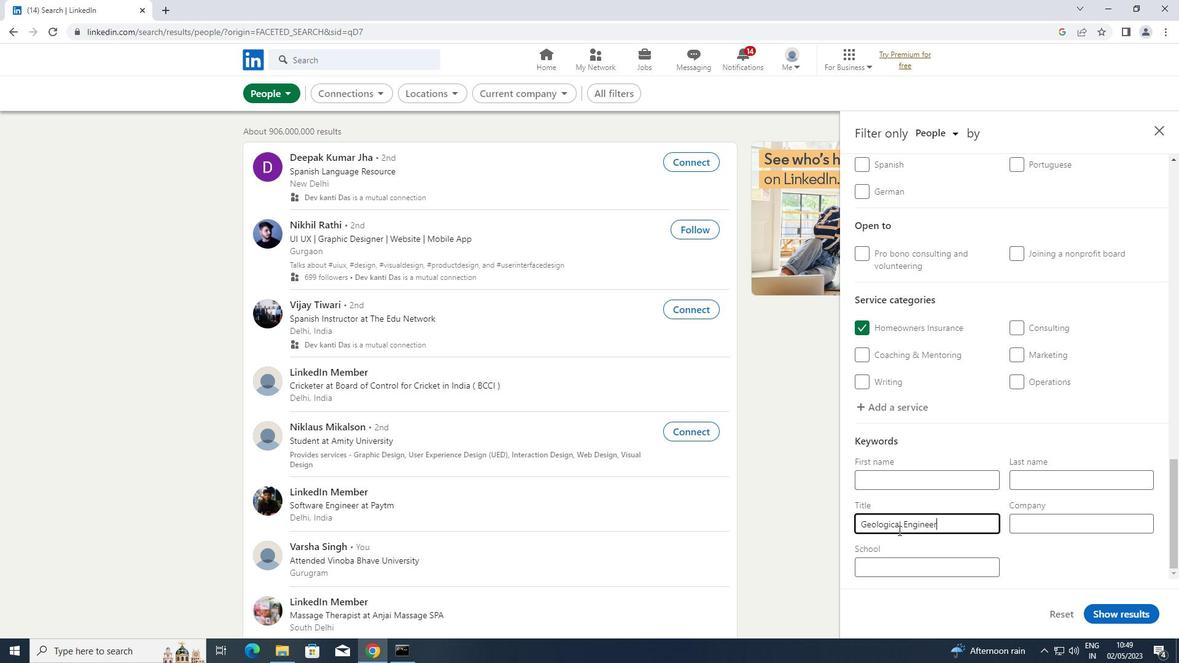 
Action: Mouse moved to (1117, 606)
Screenshot: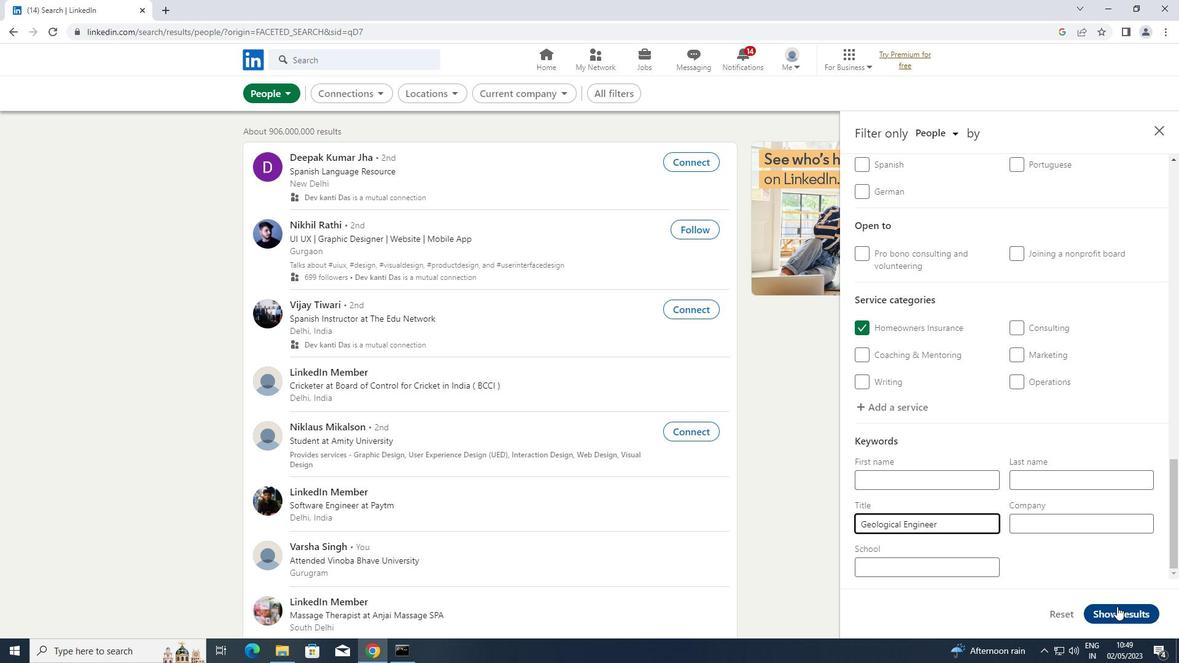 
Action: Mouse pressed left at (1117, 606)
Screenshot: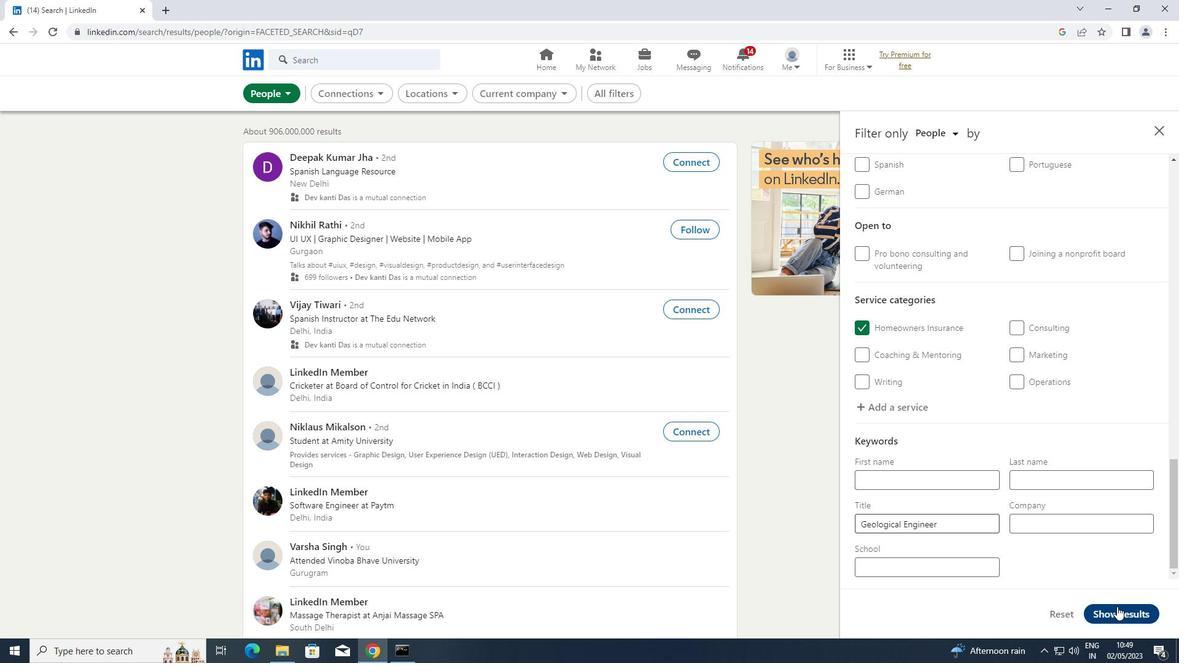 
